 Task: Create a task  Upgrade and migrate company contract review to a cloud-based solution , assign it to team member softage.1@softage.net in the project ControlBridge and update the status of the task to  On Track  , set the priority of the task to High
Action: Mouse moved to (63, 544)
Screenshot: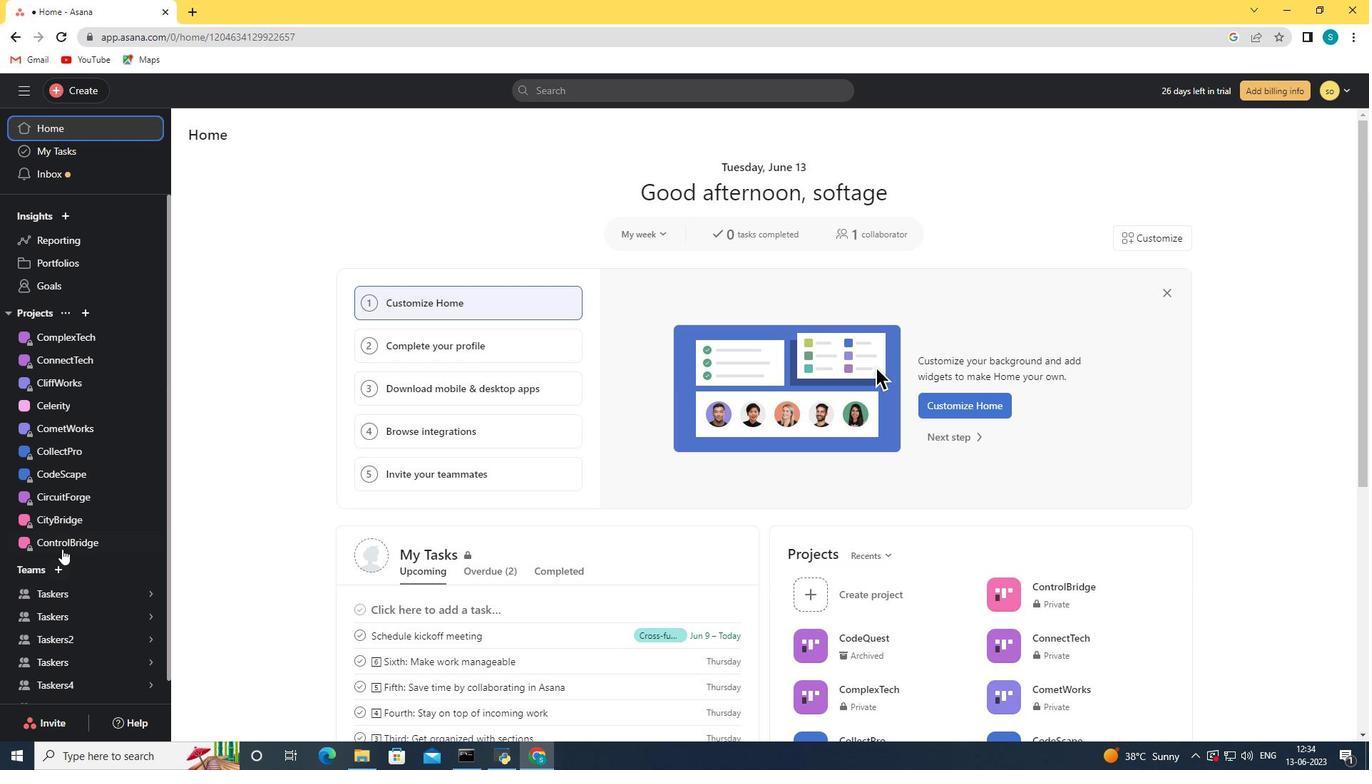 
Action: Mouse pressed left at (63, 544)
Screenshot: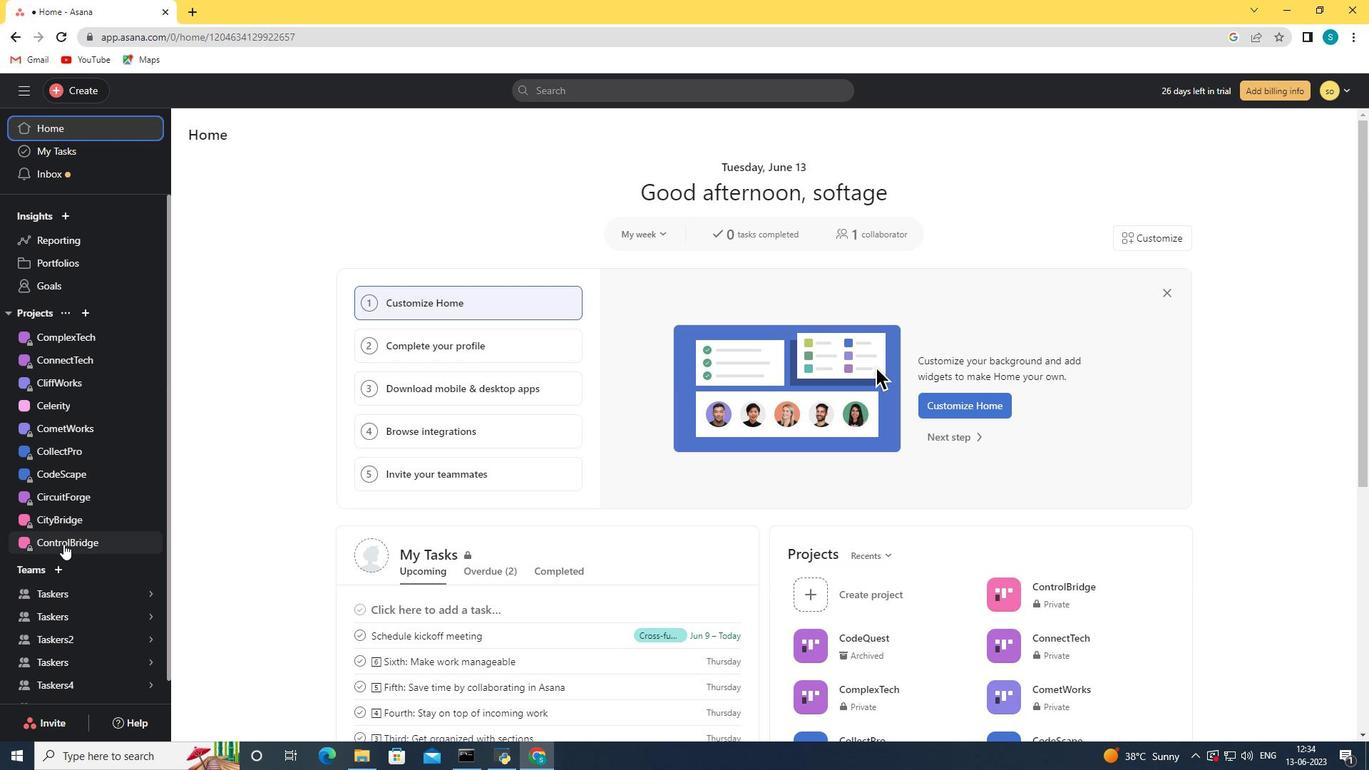 
Action: Mouse moved to (73, 91)
Screenshot: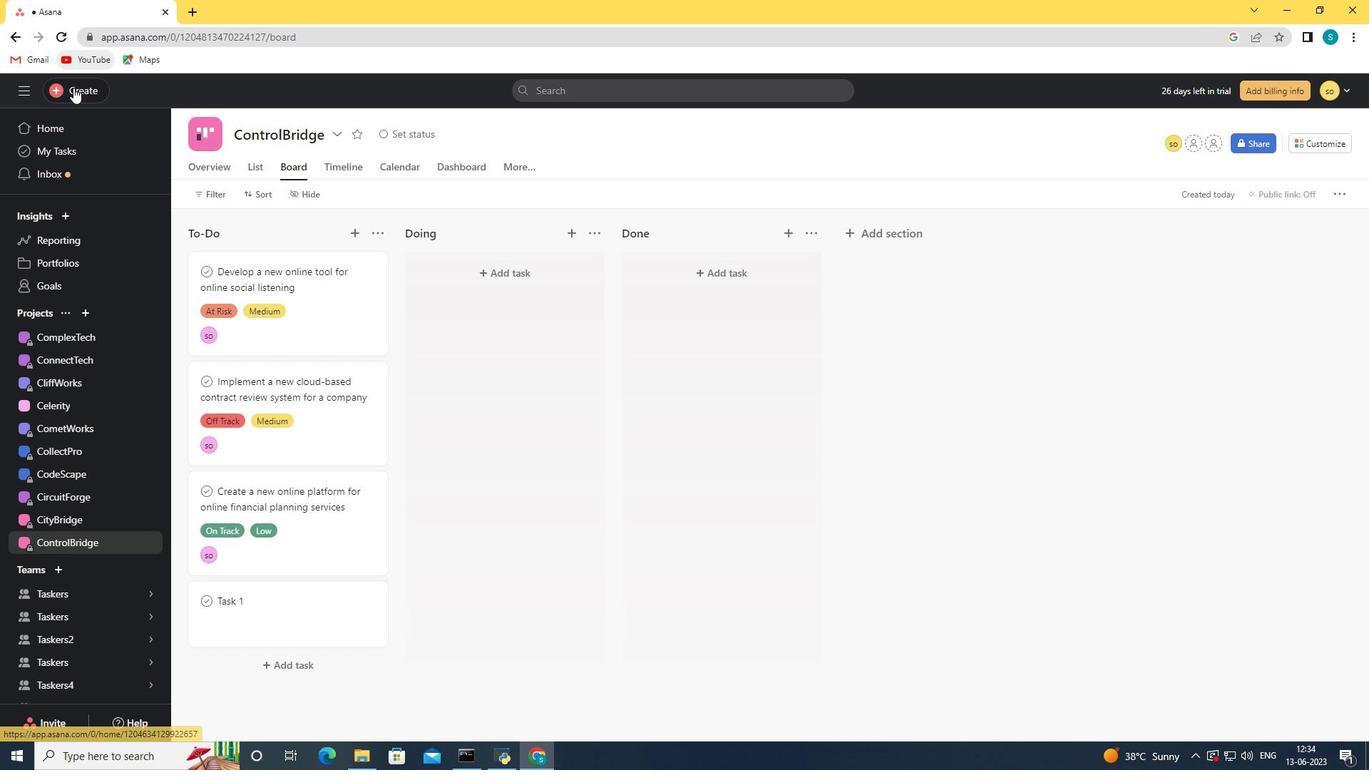 
Action: Mouse pressed left at (73, 91)
Screenshot: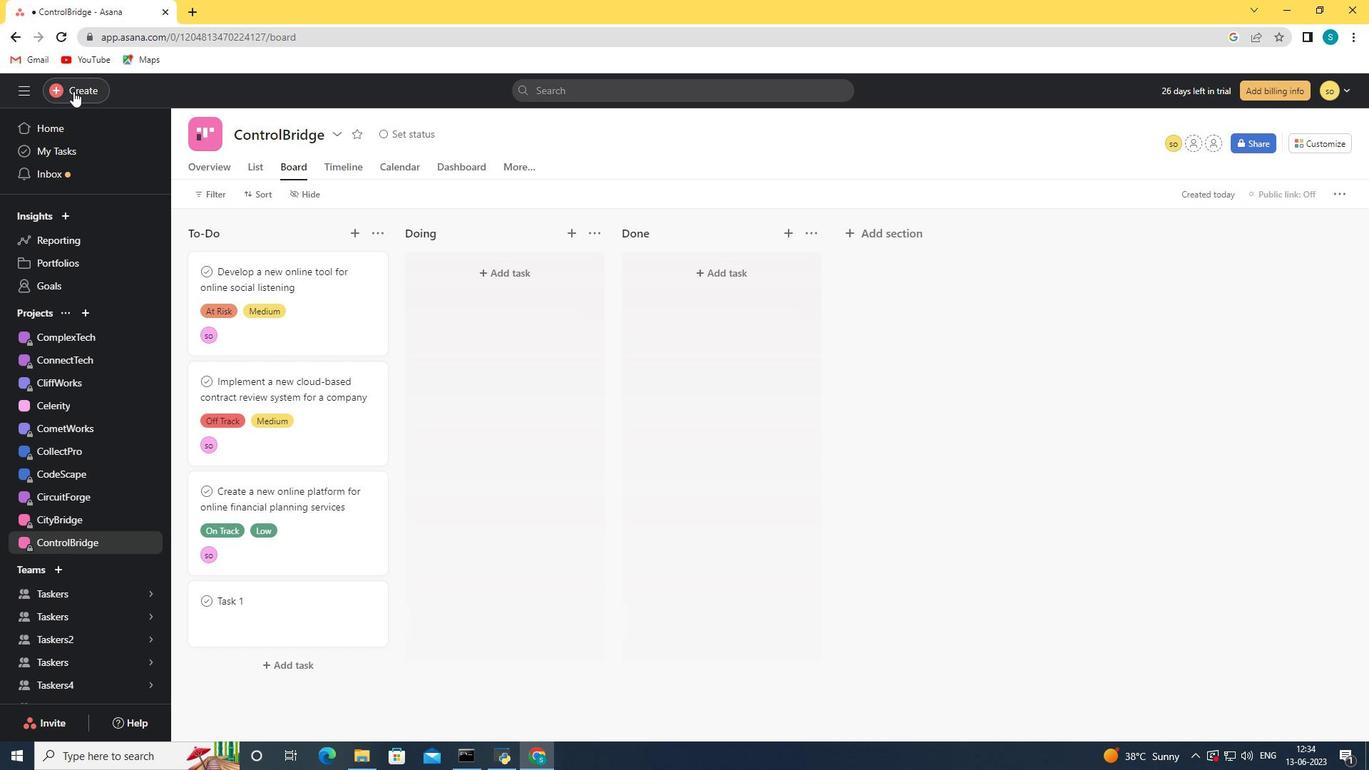 
Action: Mouse moved to (147, 96)
Screenshot: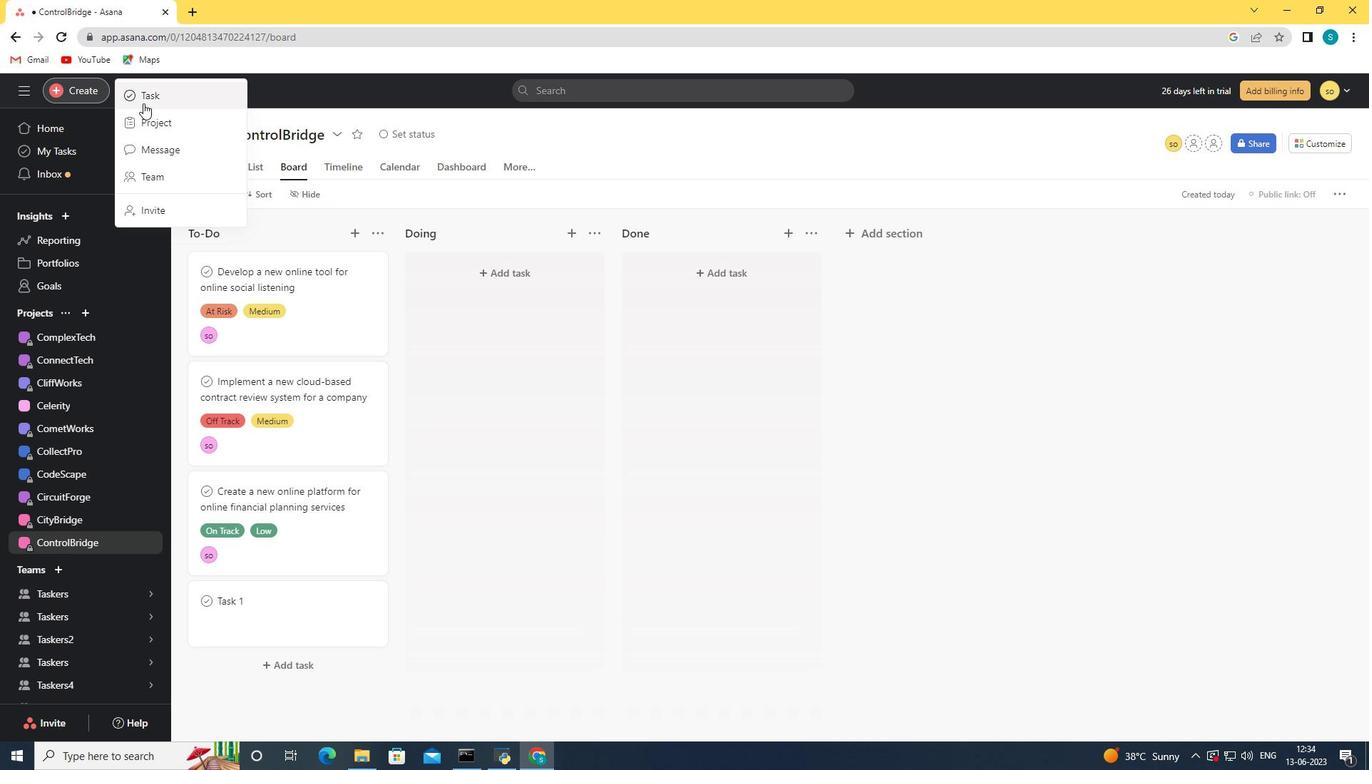 
Action: Mouse pressed left at (147, 96)
Screenshot: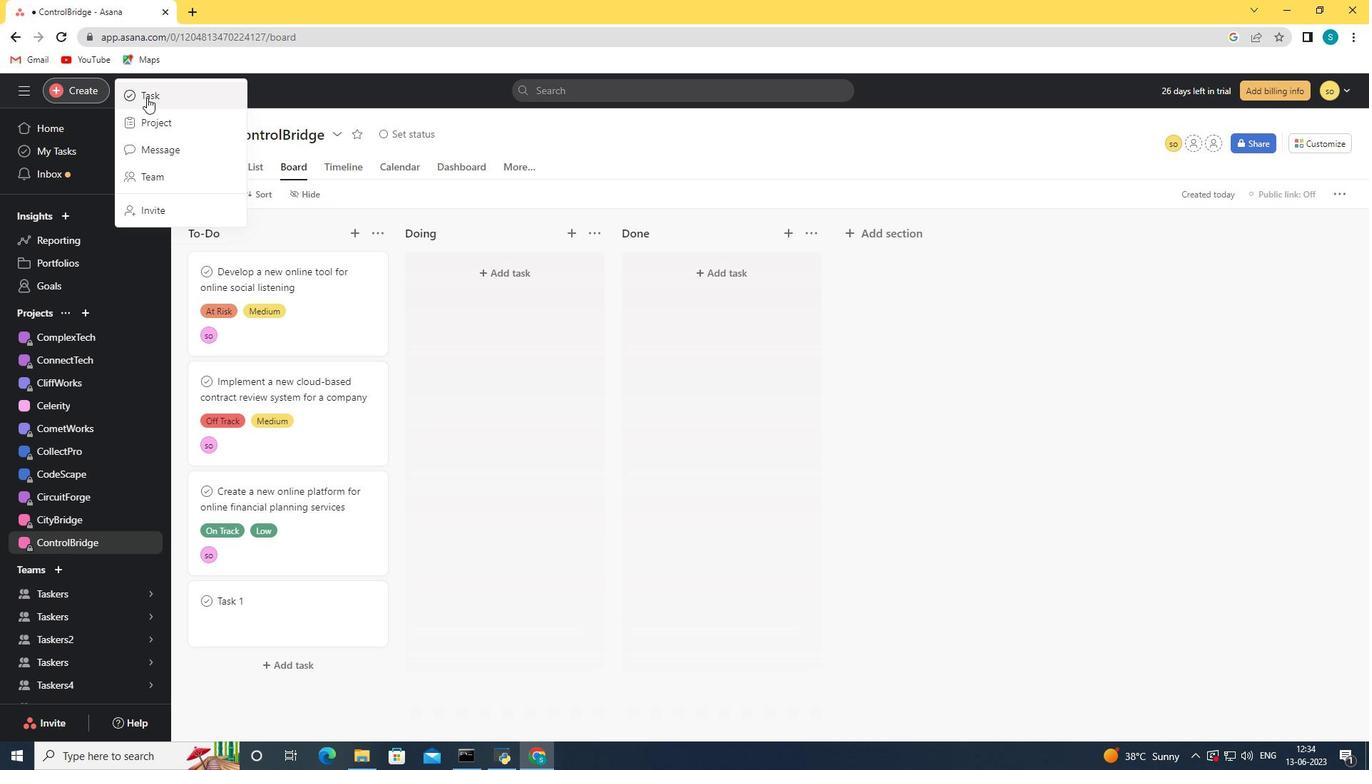 
Action: Mouse moved to (1023, 441)
Screenshot: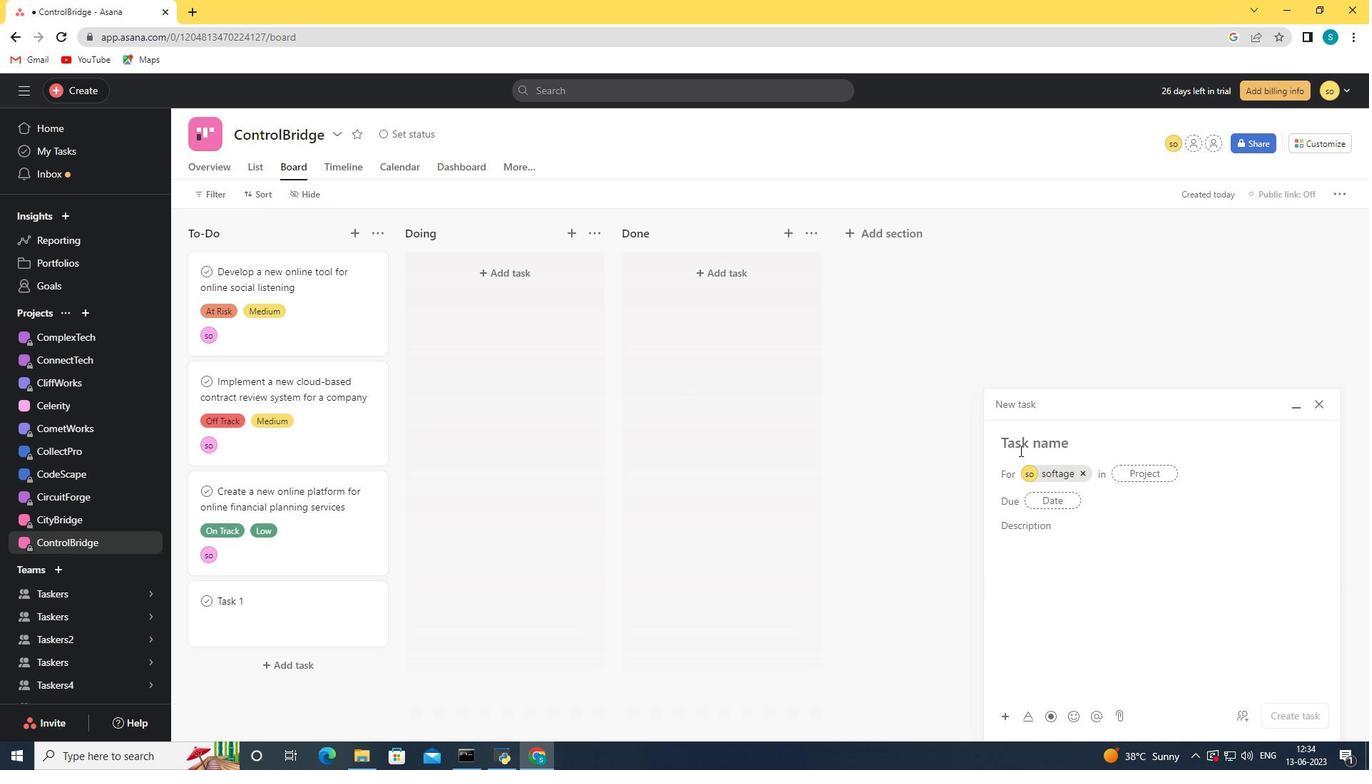 
Action: Mouse pressed left at (1023, 441)
Screenshot: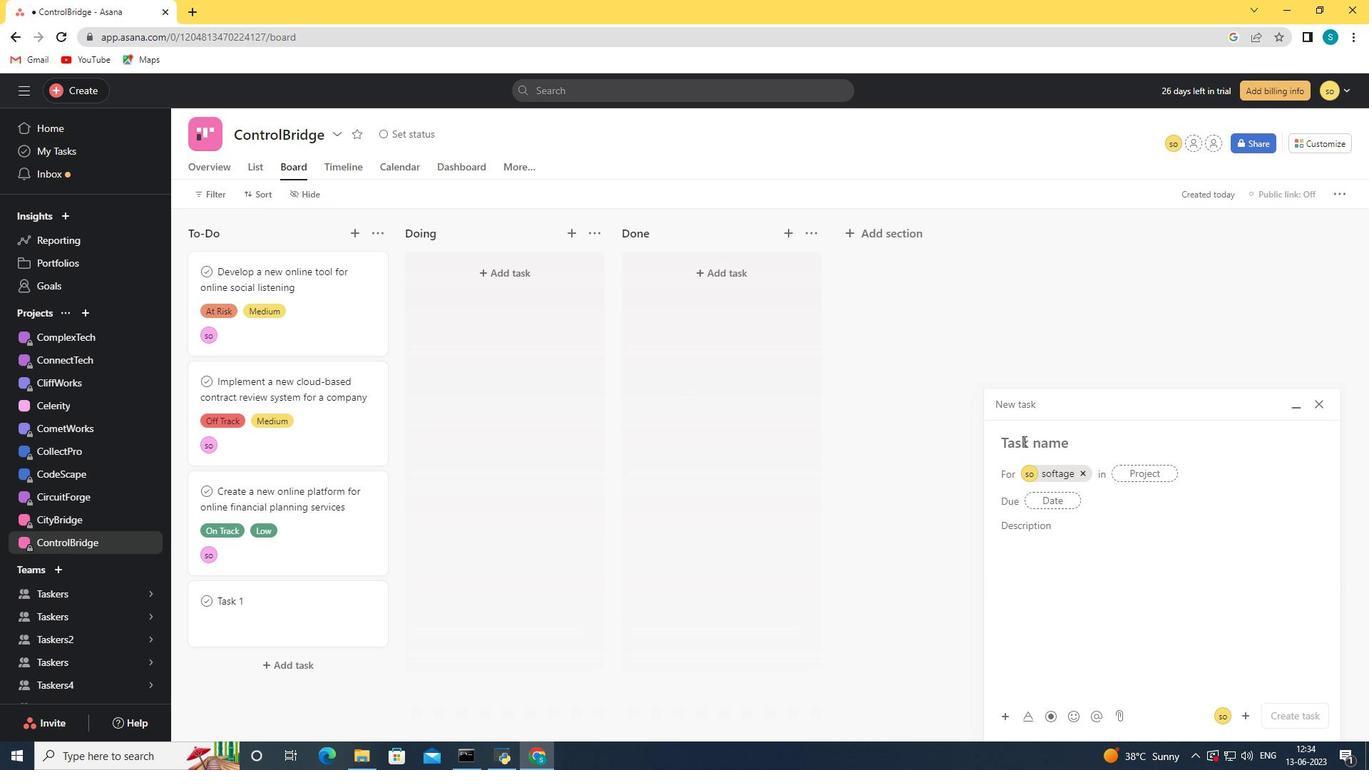 
Action: Key pressed <Key.shift><Key.shift><Key.shift><Key.shift><Key.shift><Key.shift><Key.shift><Key.shift>Upgrade<Key.space>and<Key.space>migrate<Key.space>company<Key.space>contract<Key.space>review<Key.space>to<Key.space>a<Key.space>cloud<Key.space><Key.backspace>-based<Key.space>solution
Screenshot: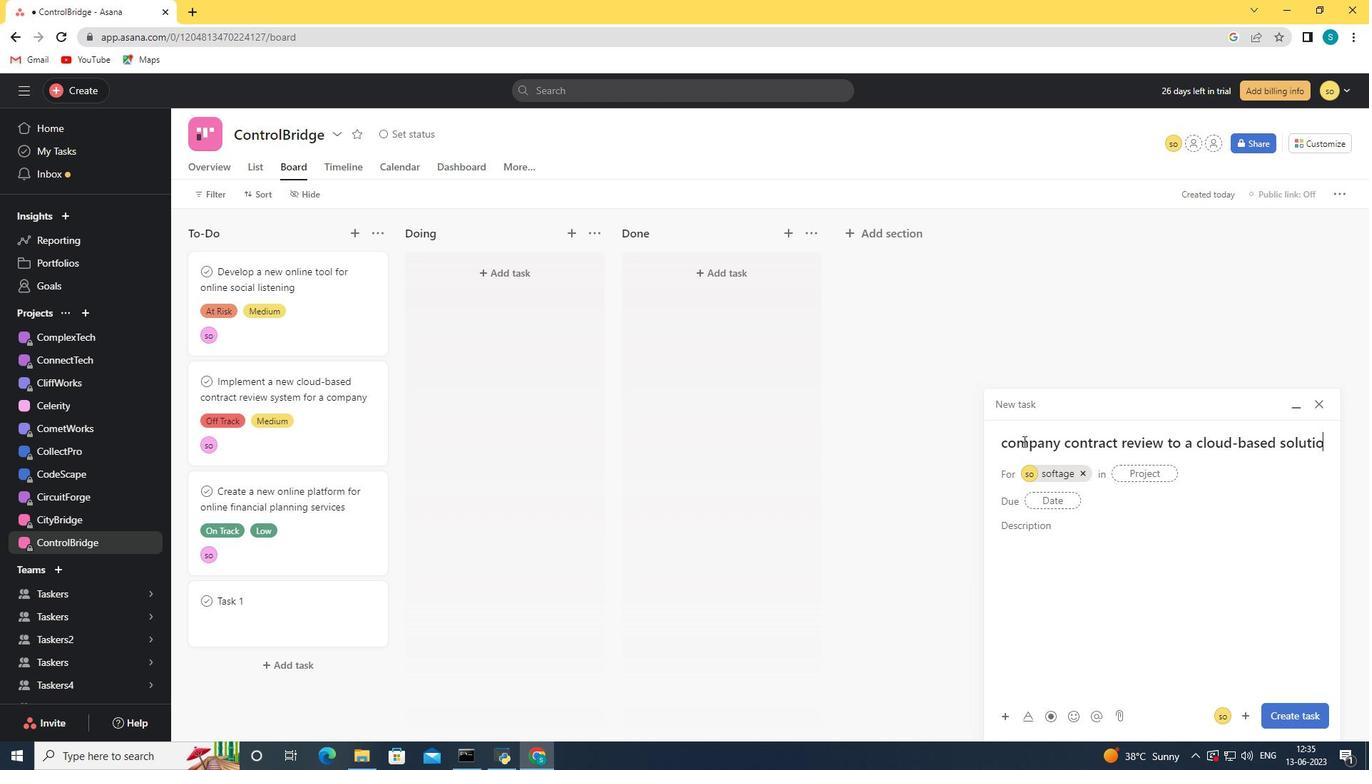 
Action: Mouse moved to (1082, 473)
Screenshot: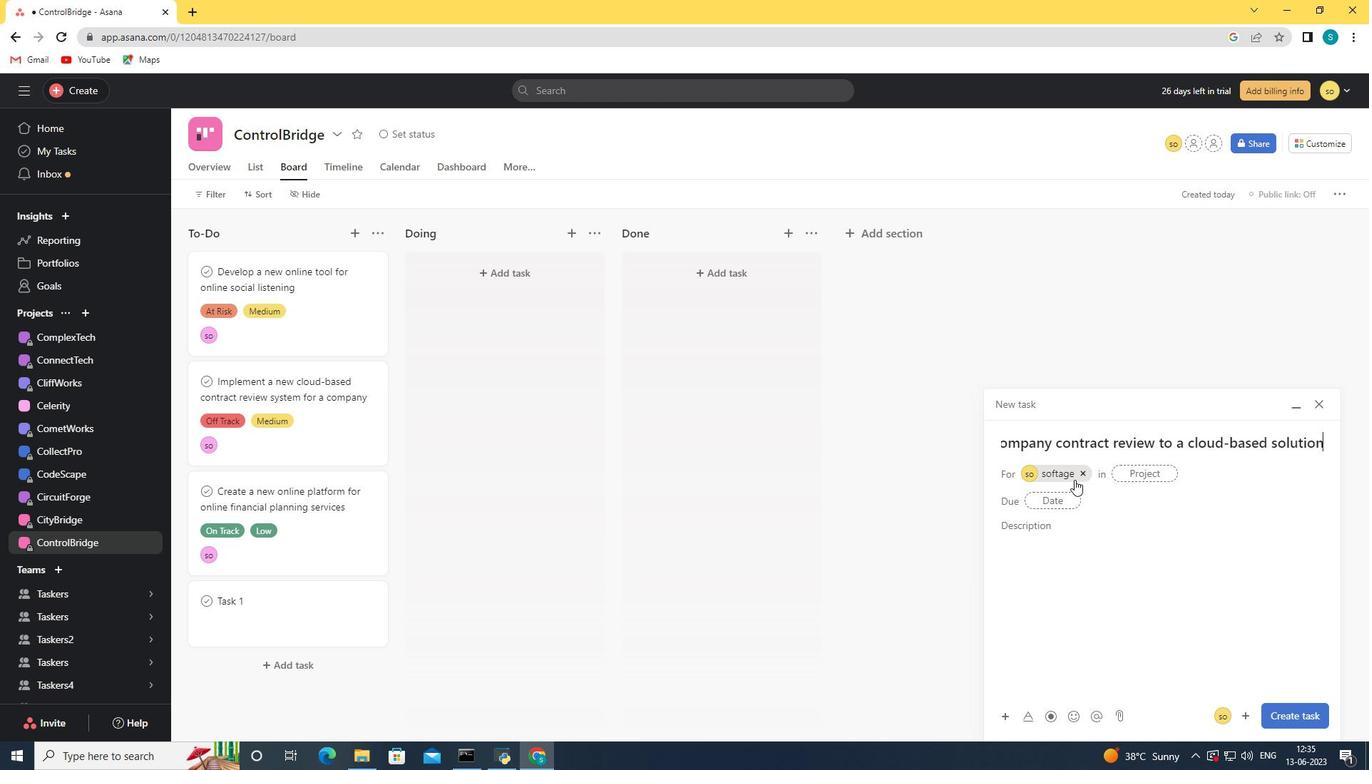 
Action: Mouse pressed left at (1082, 473)
Screenshot: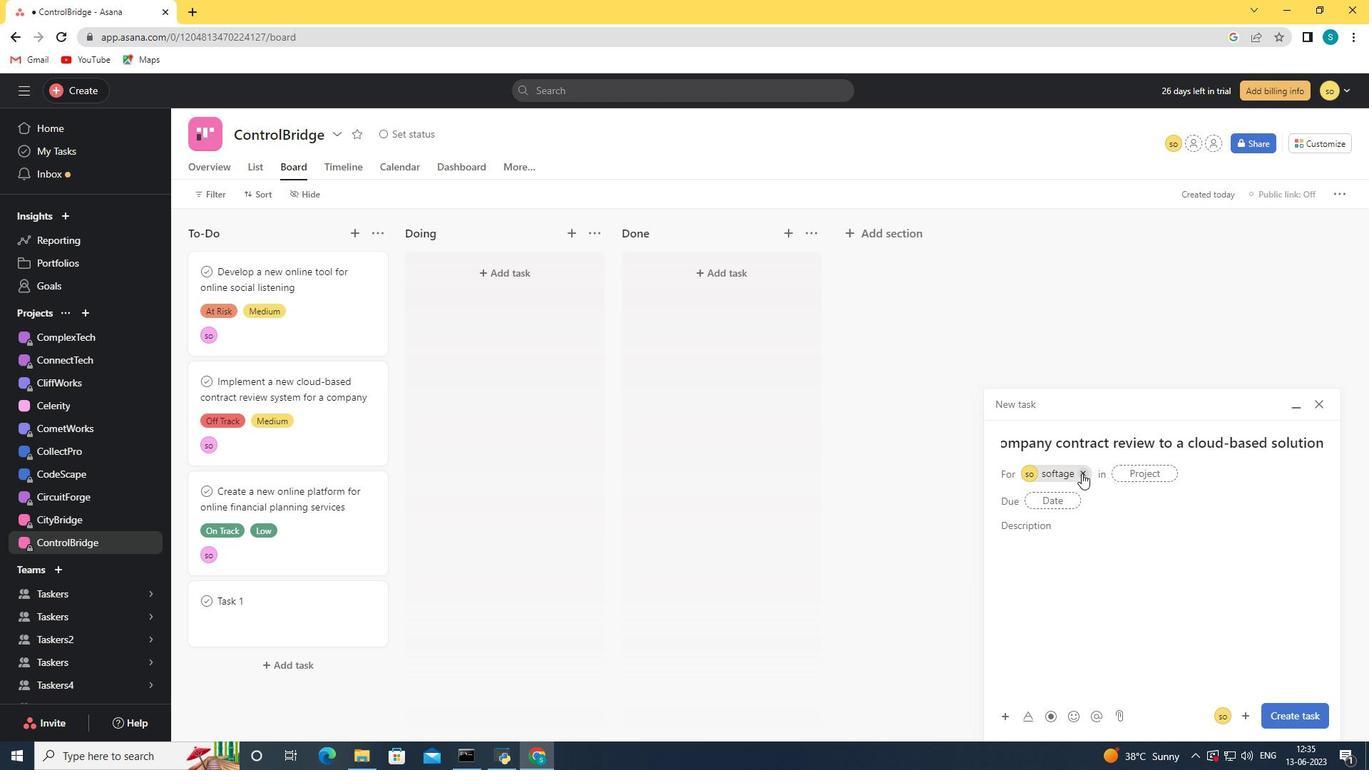 
Action: Mouse moved to (1063, 476)
Screenshot: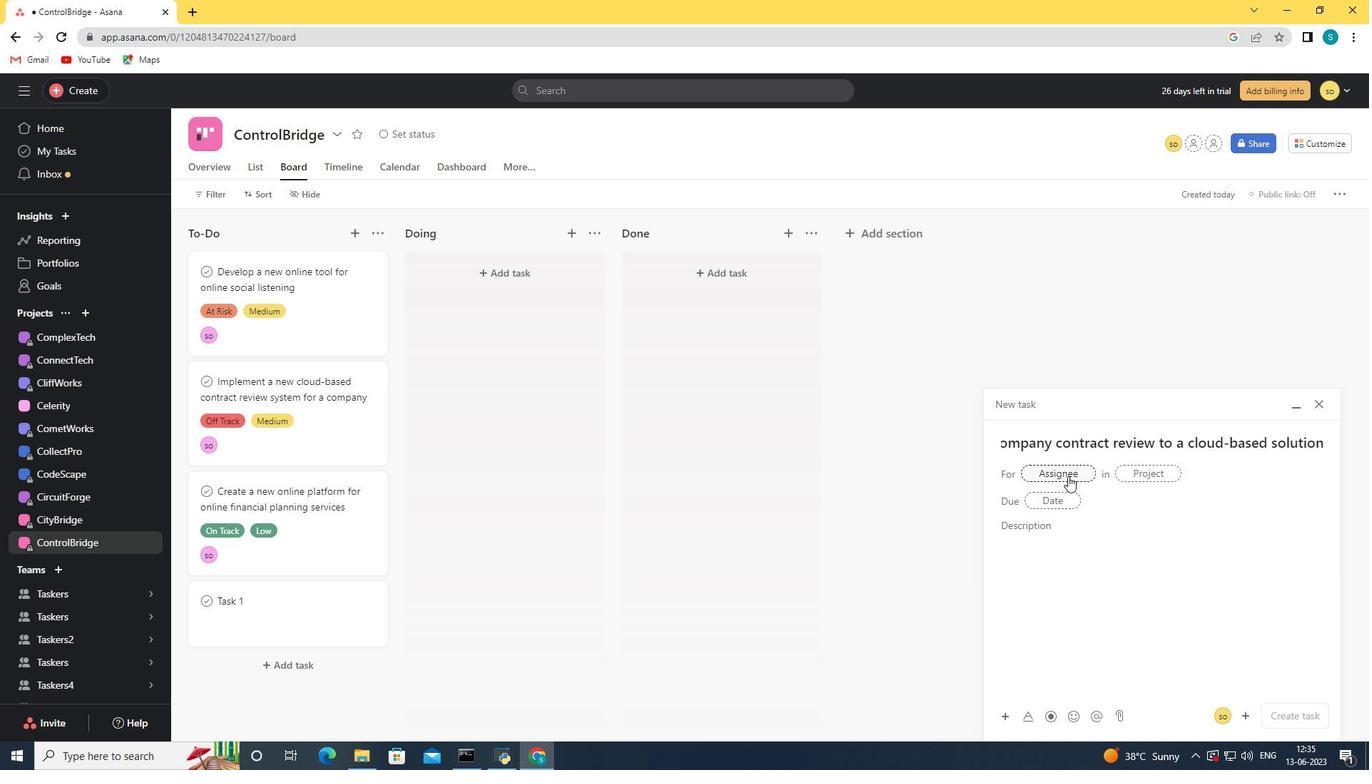 
Action: Mouse pressed left at (1063, 476)
Screenshot: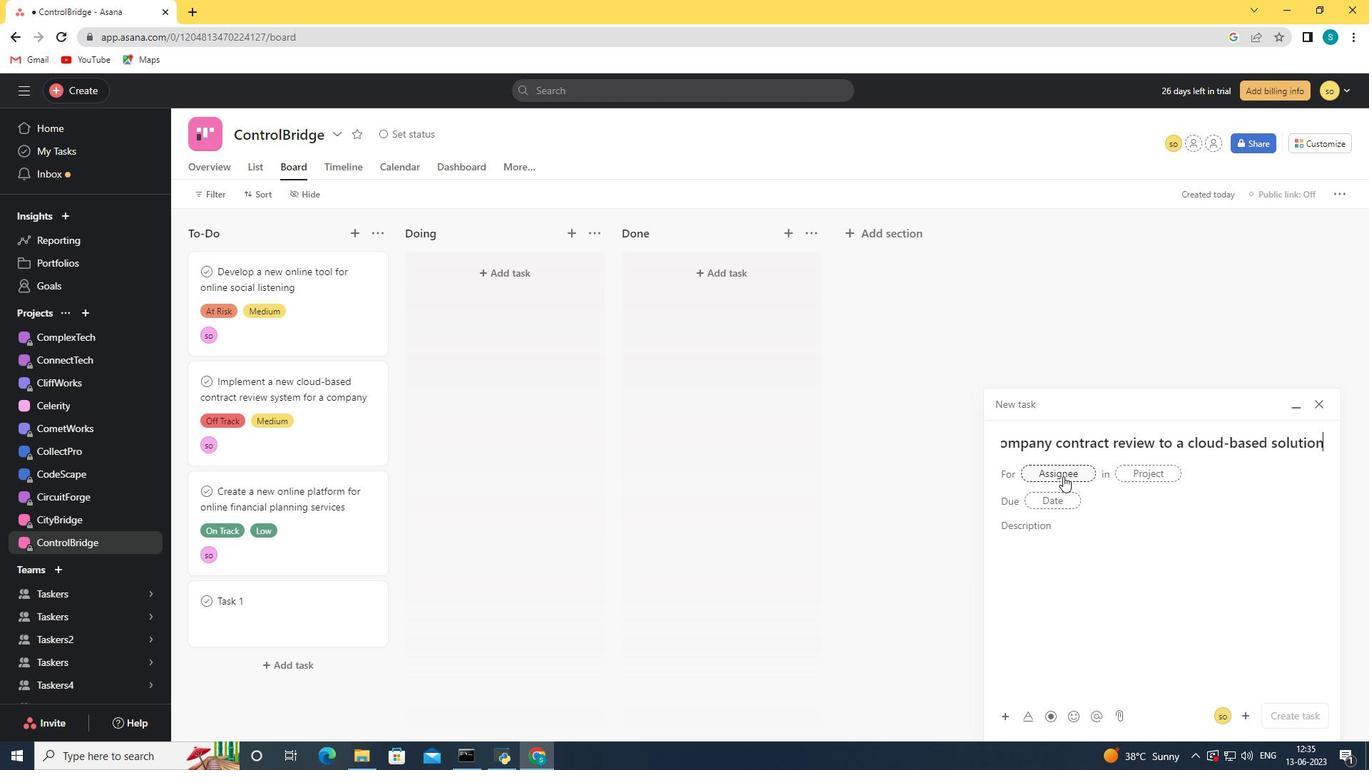 
Action: Key pressed softage.1<Key.shift>@softage.net
Screenshot: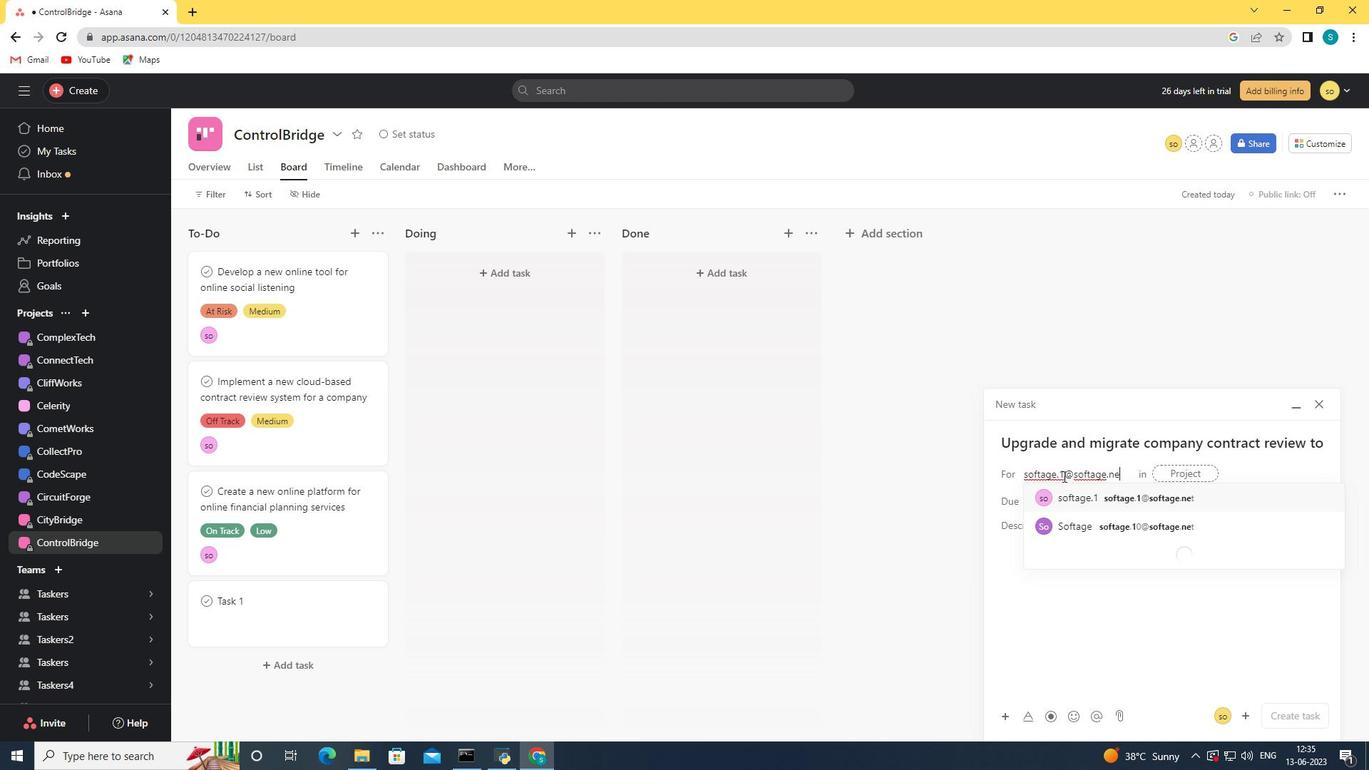 
Action: Mouse moved to (1086, 498)
Screenshot: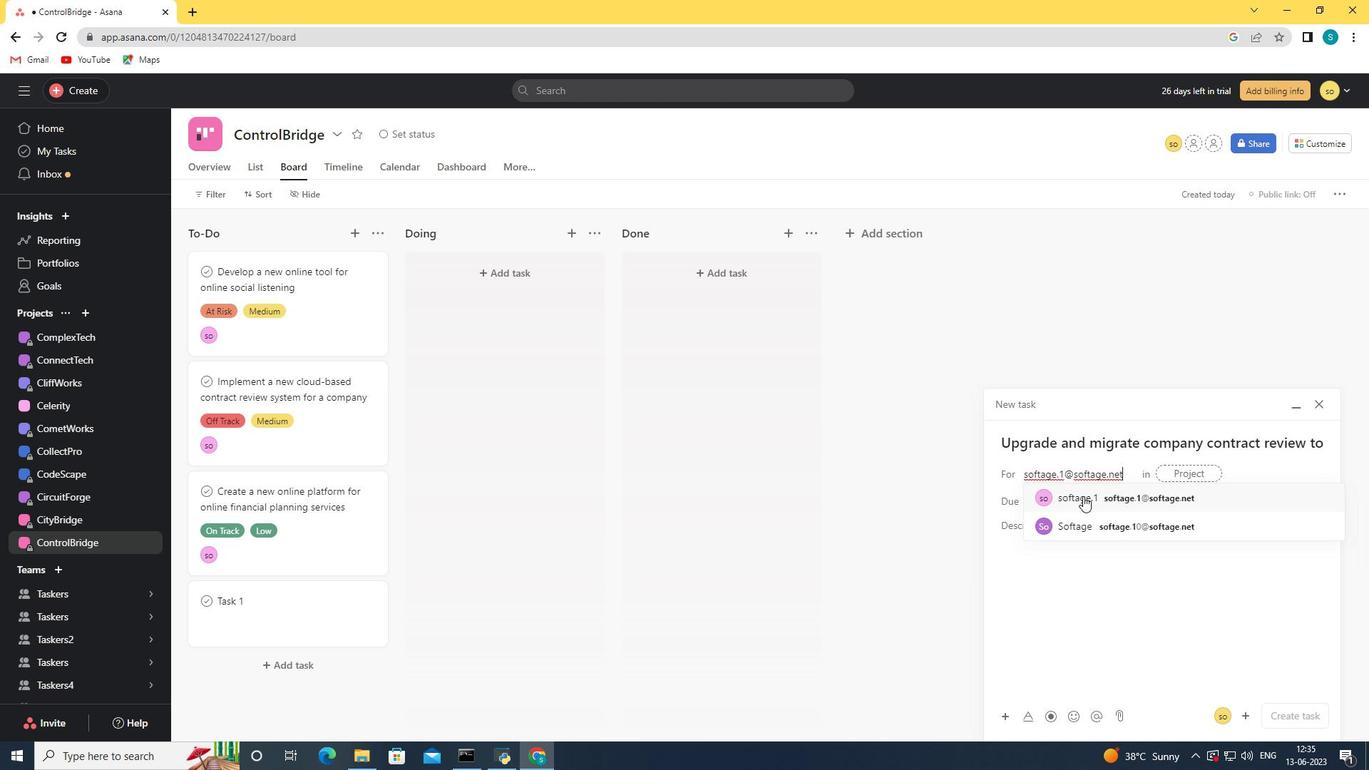 
Action: Mouse pressed left at (1086, 498)
Screenshot: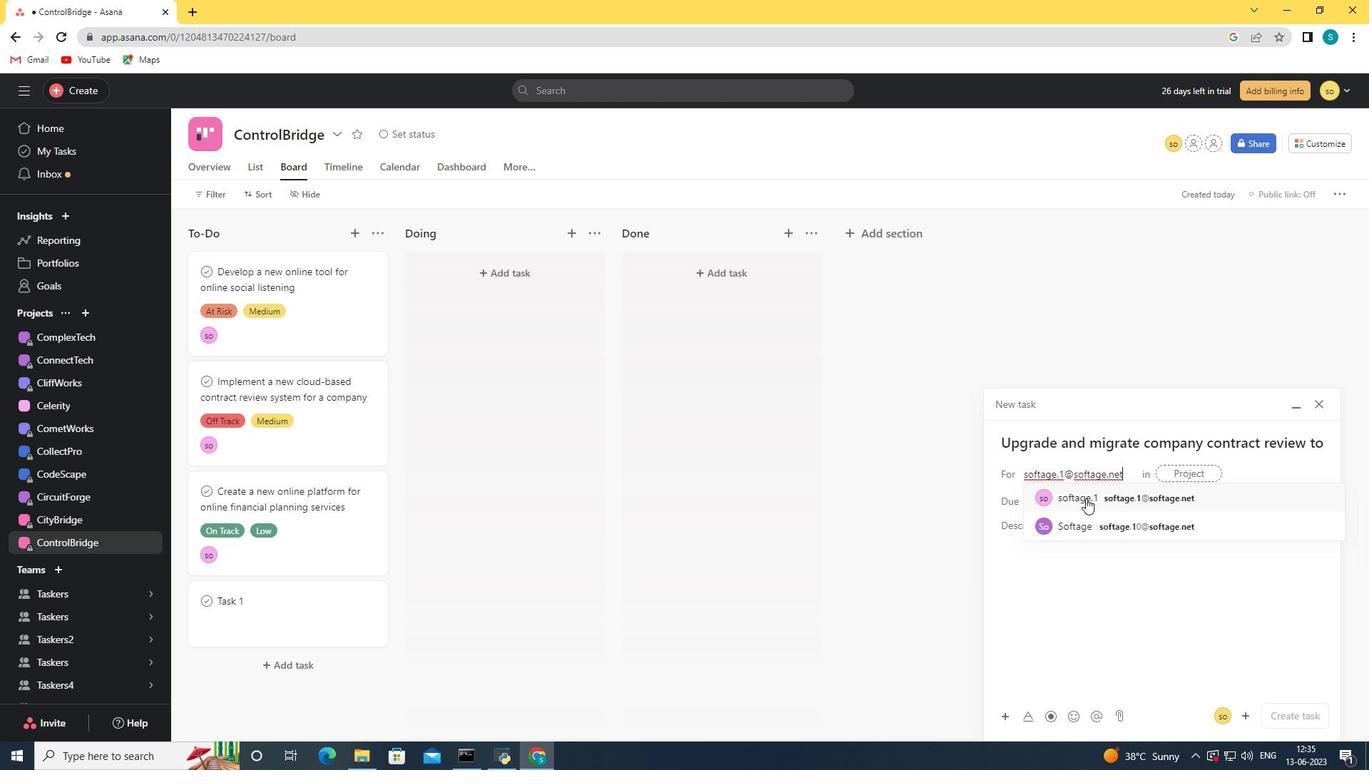 
Action: Mouse moved to (921, 505)
Screenshot: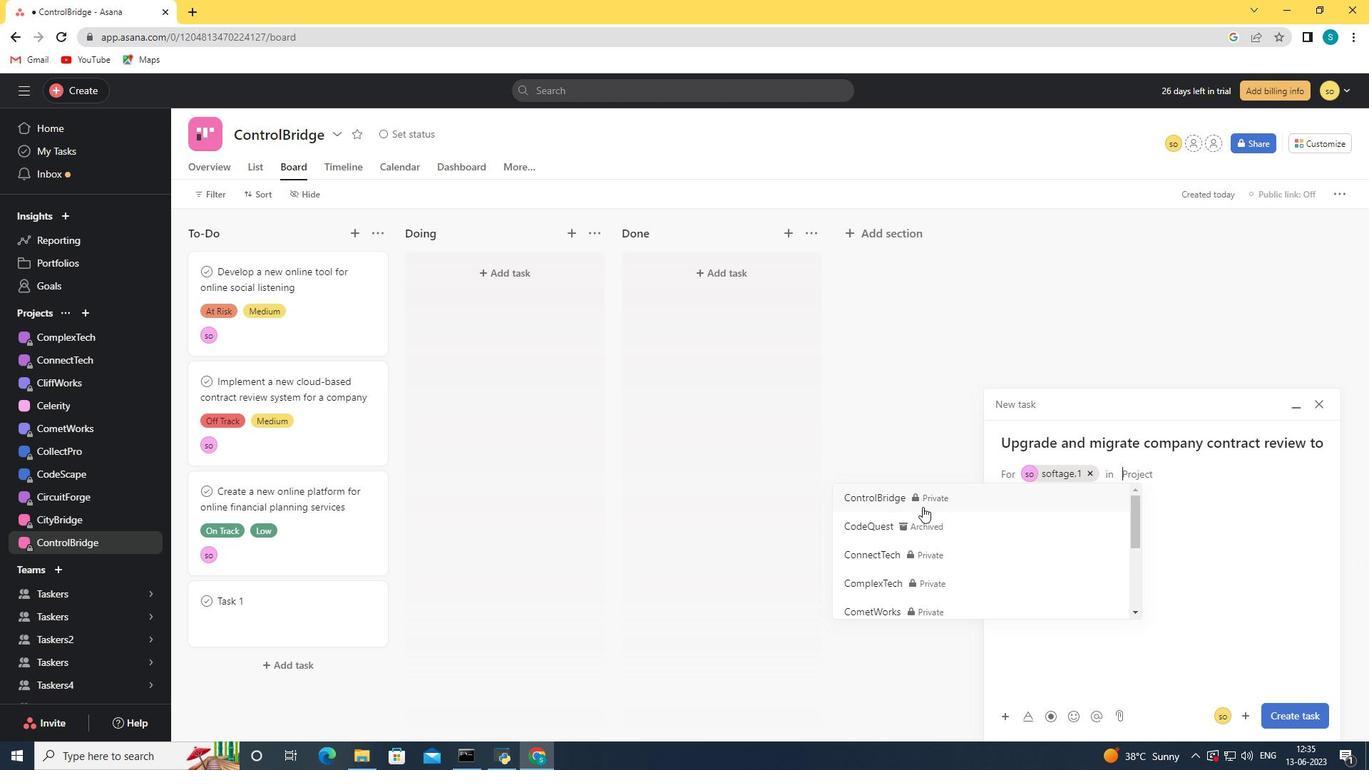 
Action: Mouse pressed left at (921, 505)
Screenshot: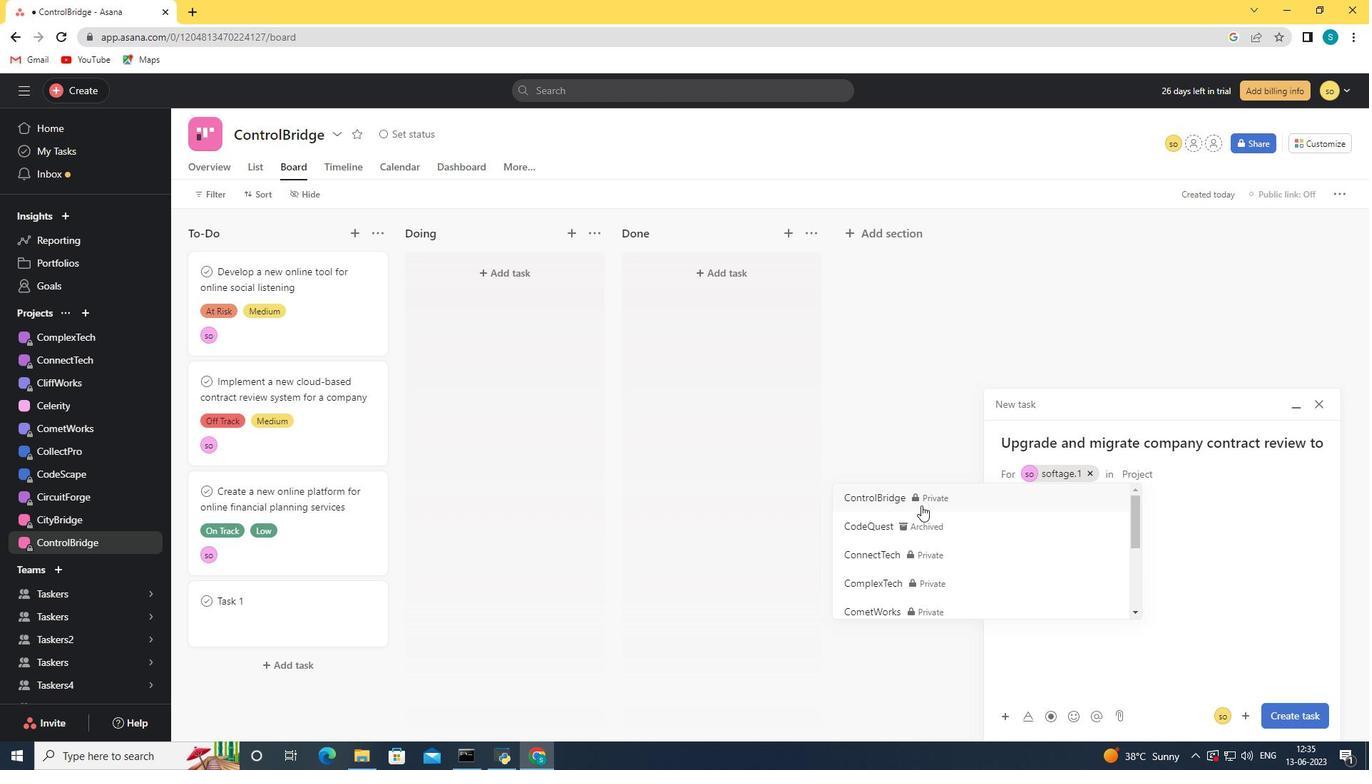 
Action: Mouse moved to (1084, 533)
Screenshot: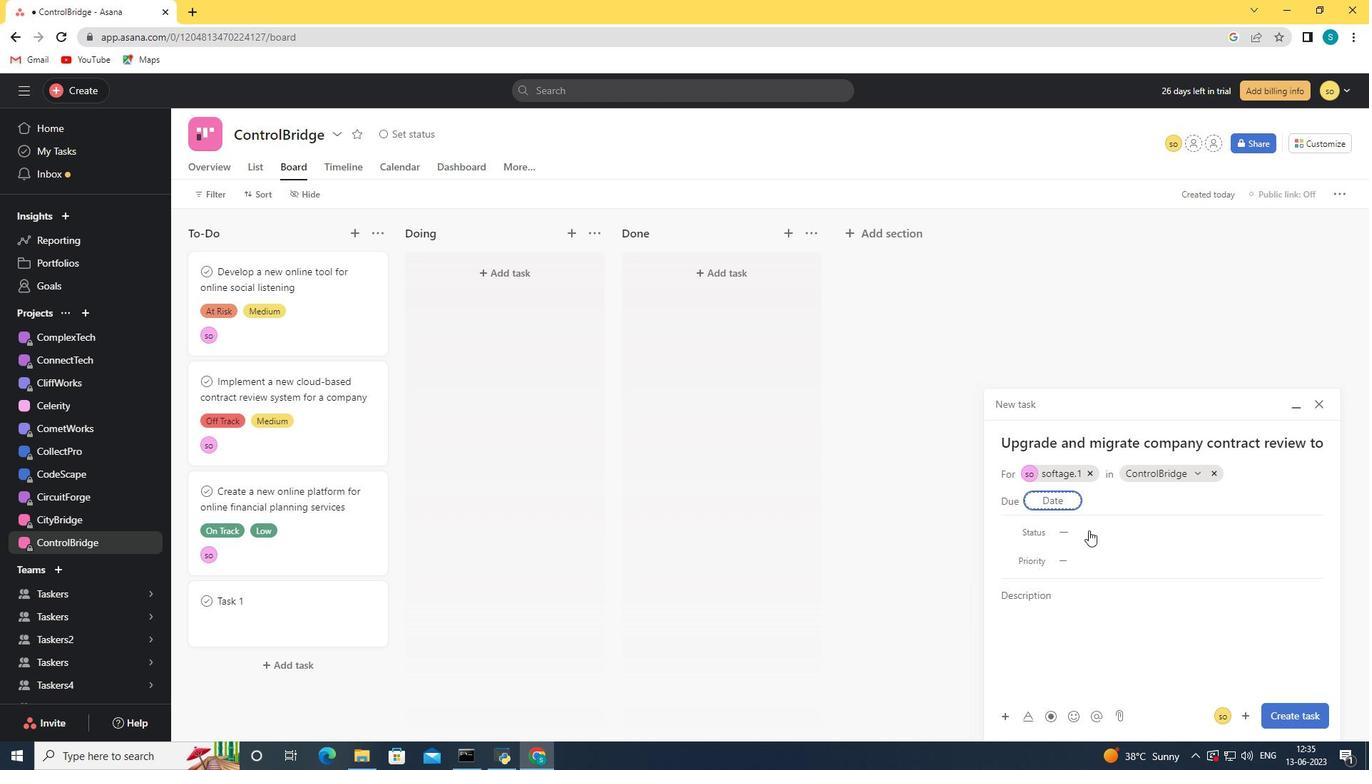 
Action: Mouse pressed left at (1084, 533)
Screenshot: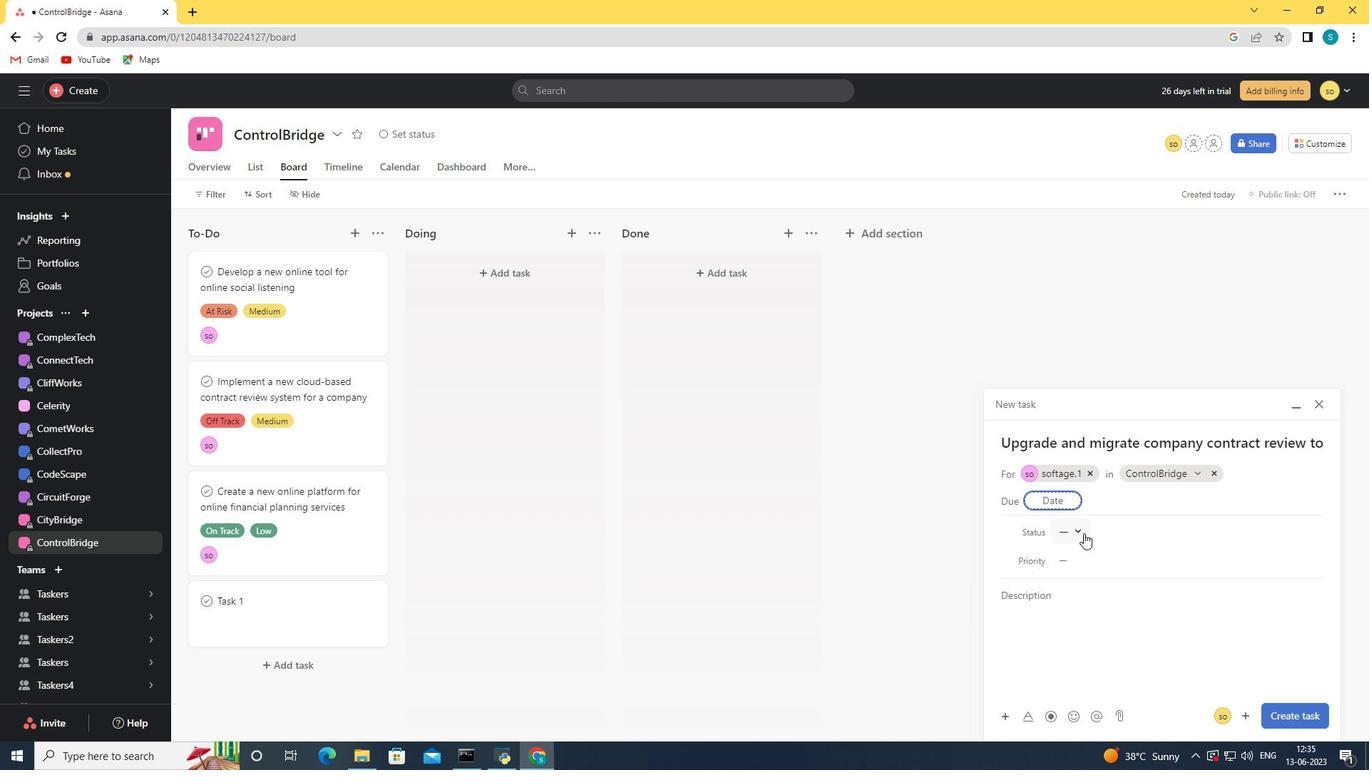
Action: Mouse moved to (1080, 581)
Screenshot: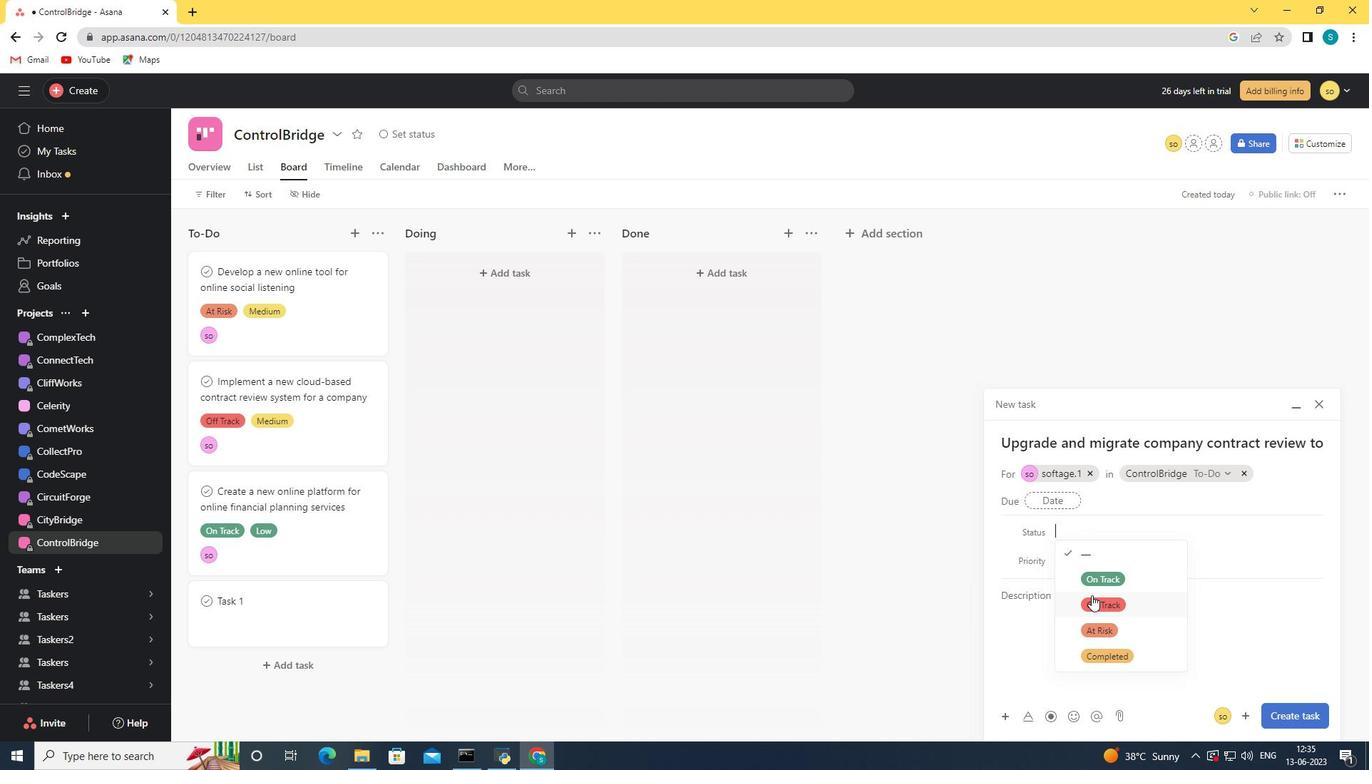 
Action: Mouse pressed left at (1080, 581)
Screenshot: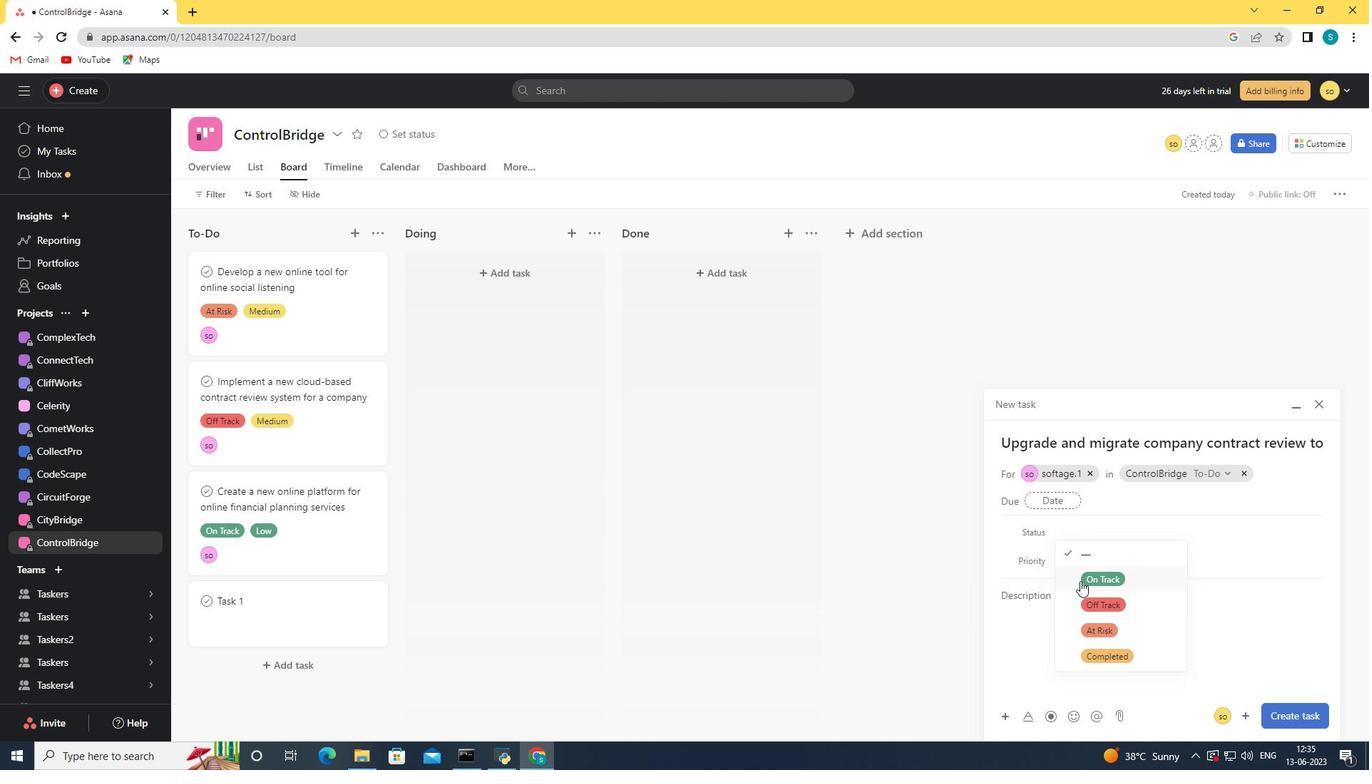 
Action: Mouse moved to (1082, 564)
Screenshot: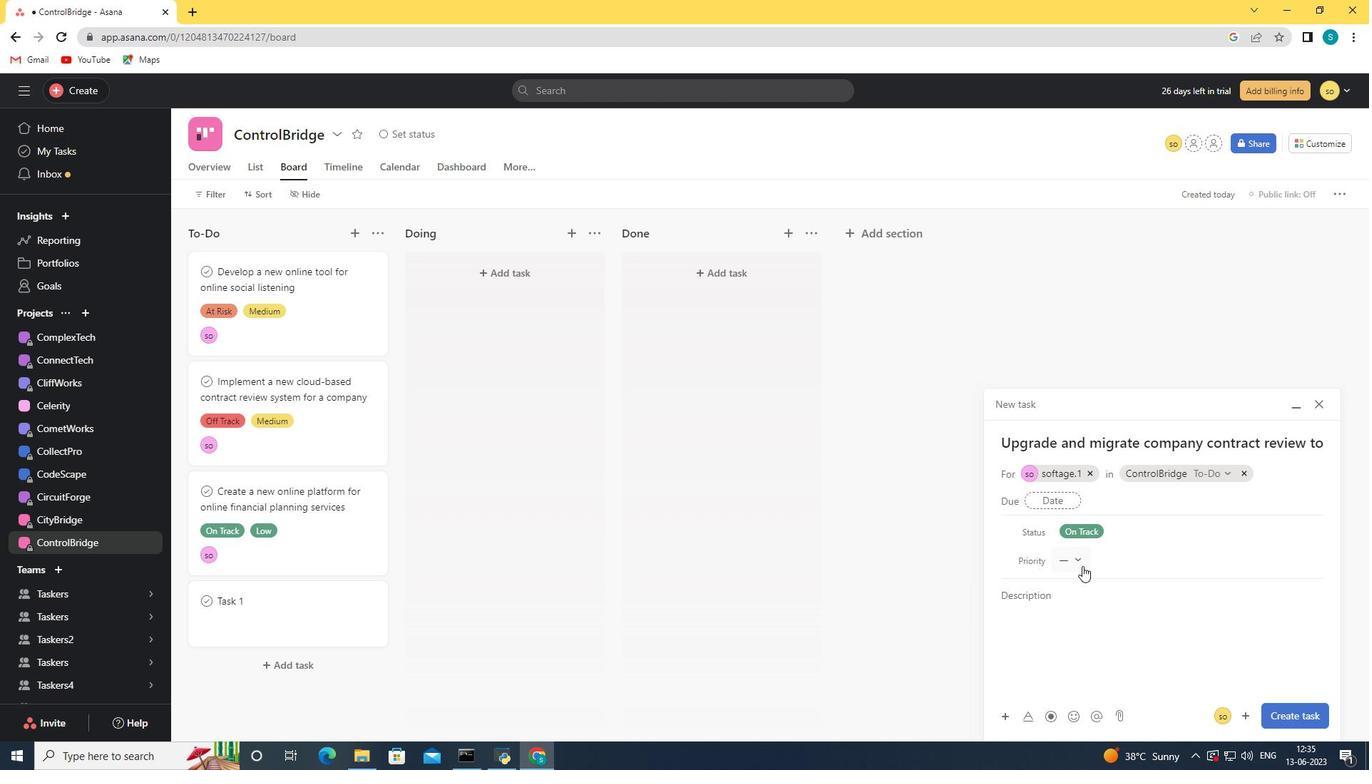 
Action: Mouse pressed left at (1082, 564)
Screenshot: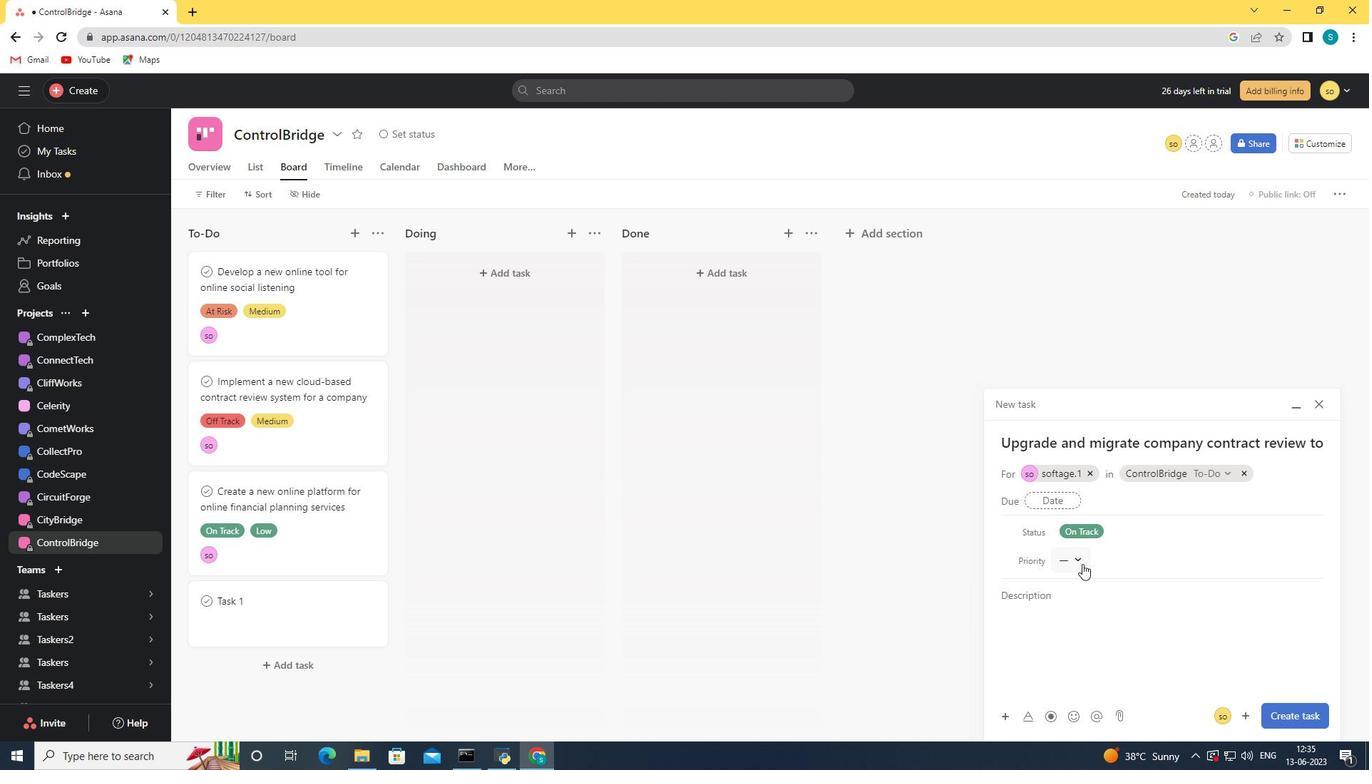 
Action: Mouse moved to (1080, 603)
Screenshot: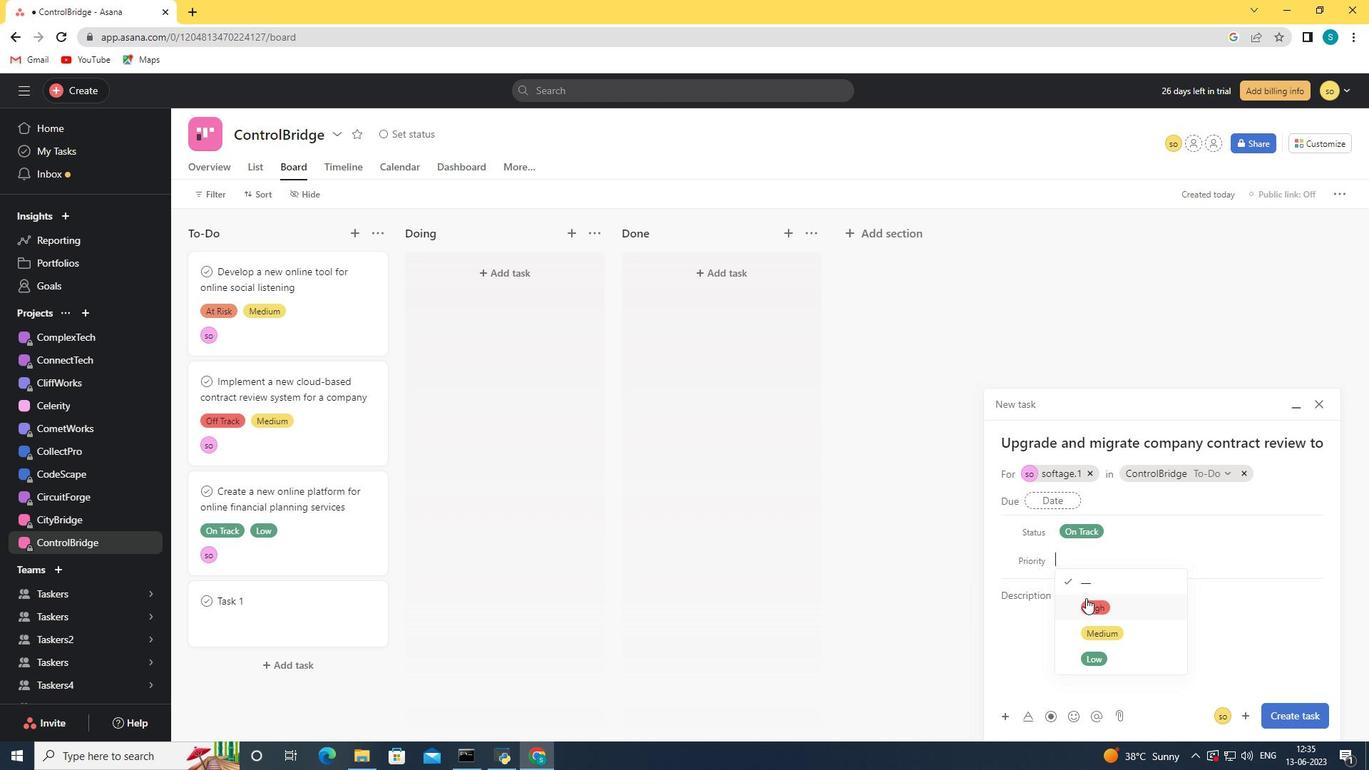 
Action: Mouse pressed left at (1080, 603)
Screenshot: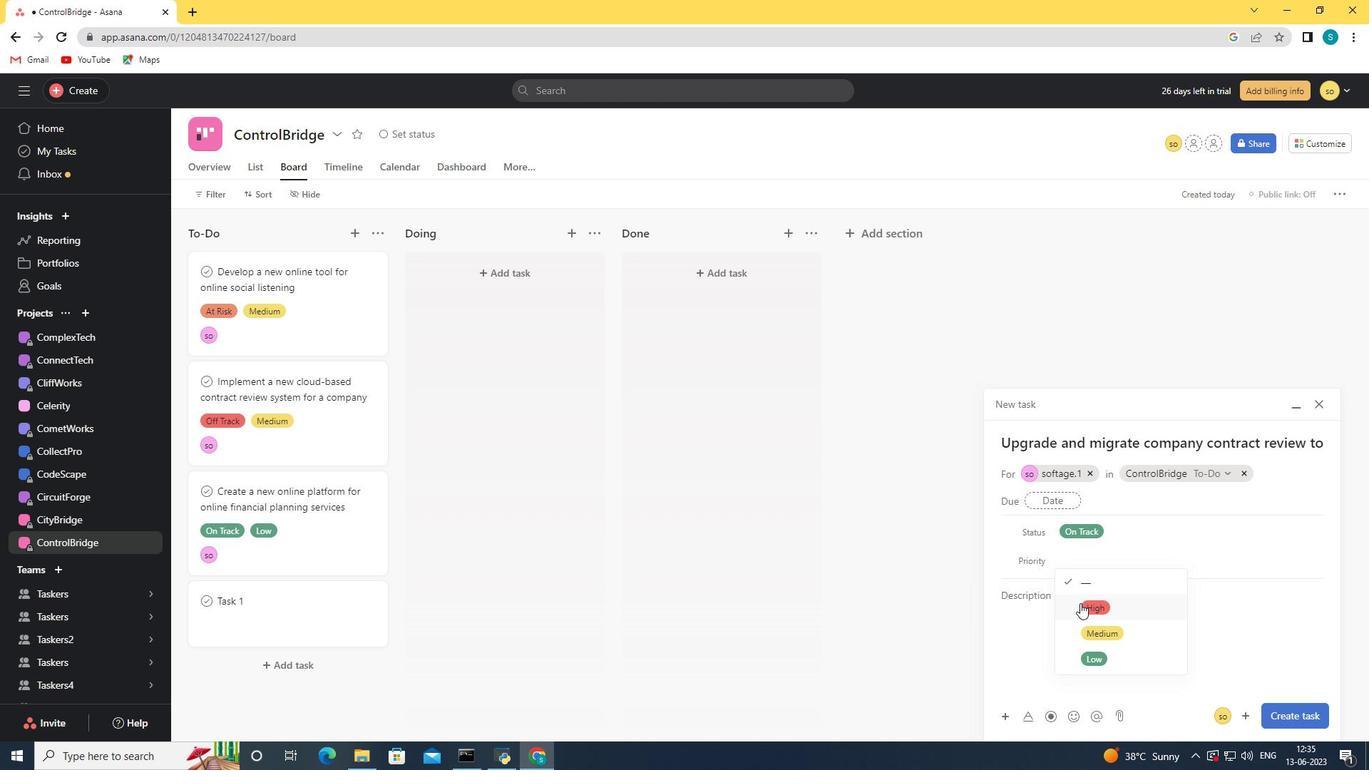 
Action: Mouse moved to (1284, 715)
Screenshot: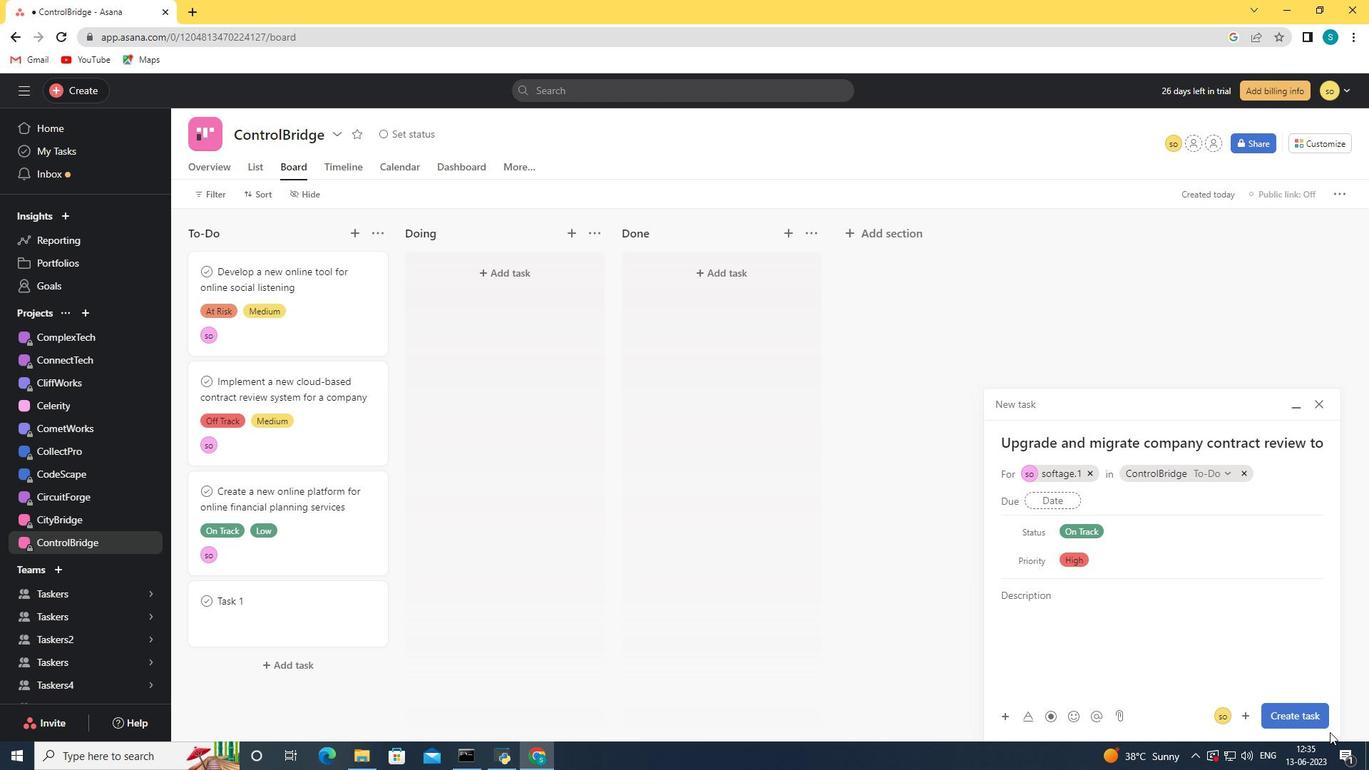 
Action: Mouse pressed left at (1284, 715)
Screenshot: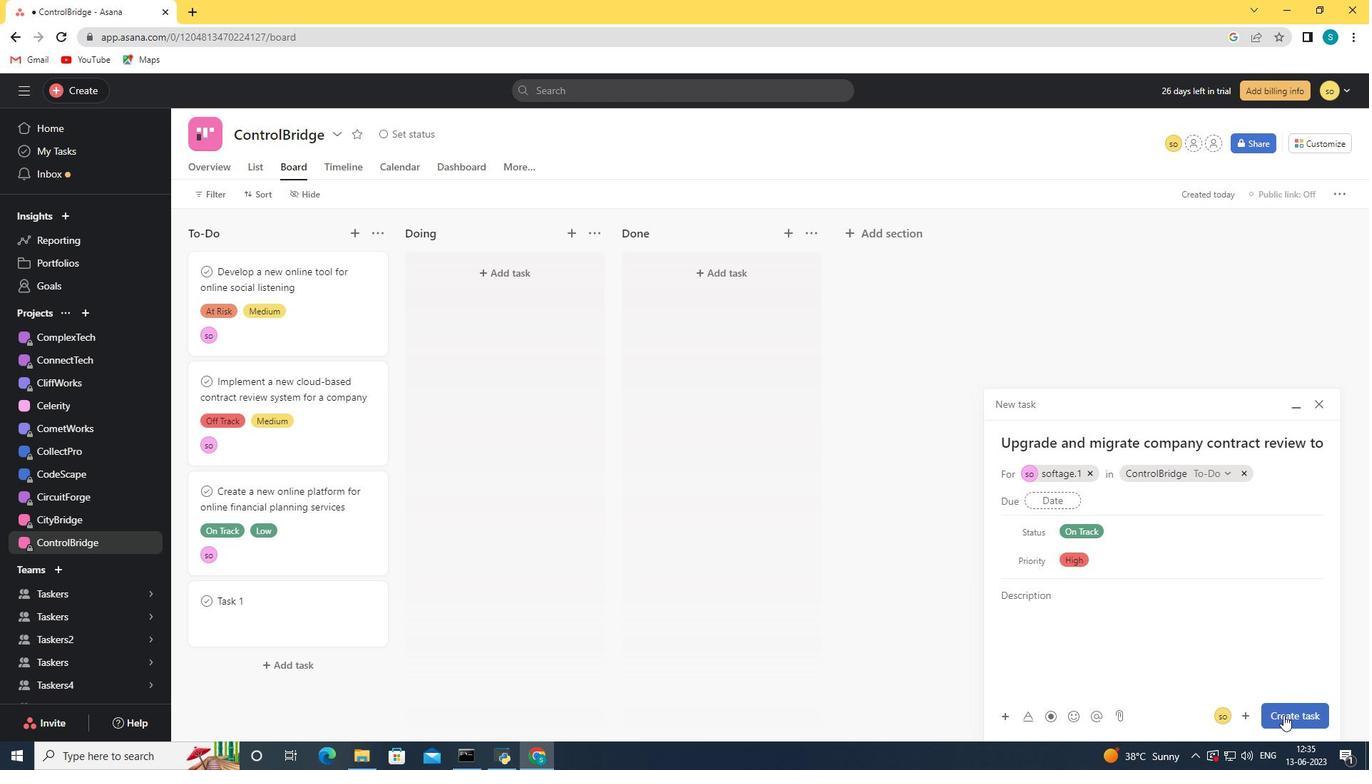 
Action: Mouse moved to (557, 511)
Screenshot: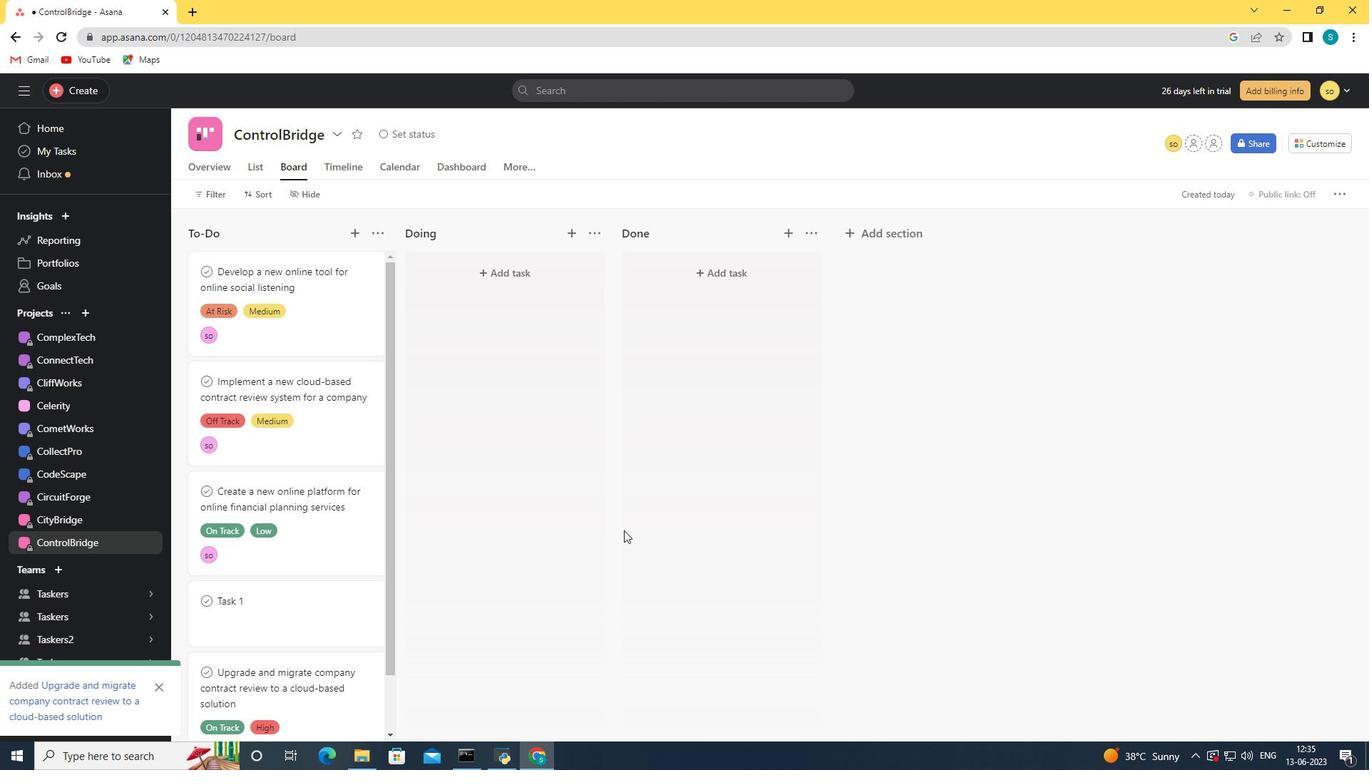 
Action: Mouse scrolled (557, 512) with delta (0, 0)
Screenshot: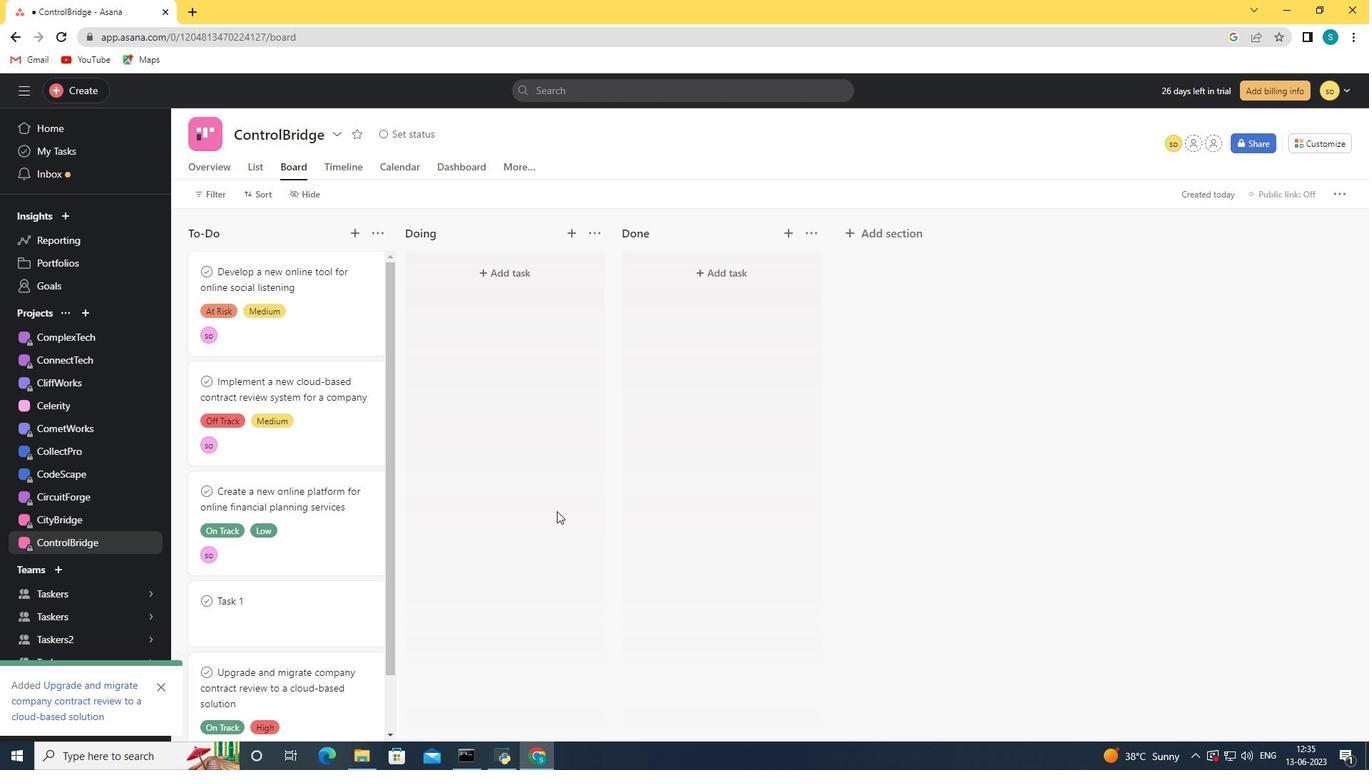 
Action: Mouse scrolled (557, 512) with delta (0, 0)
Screenshot: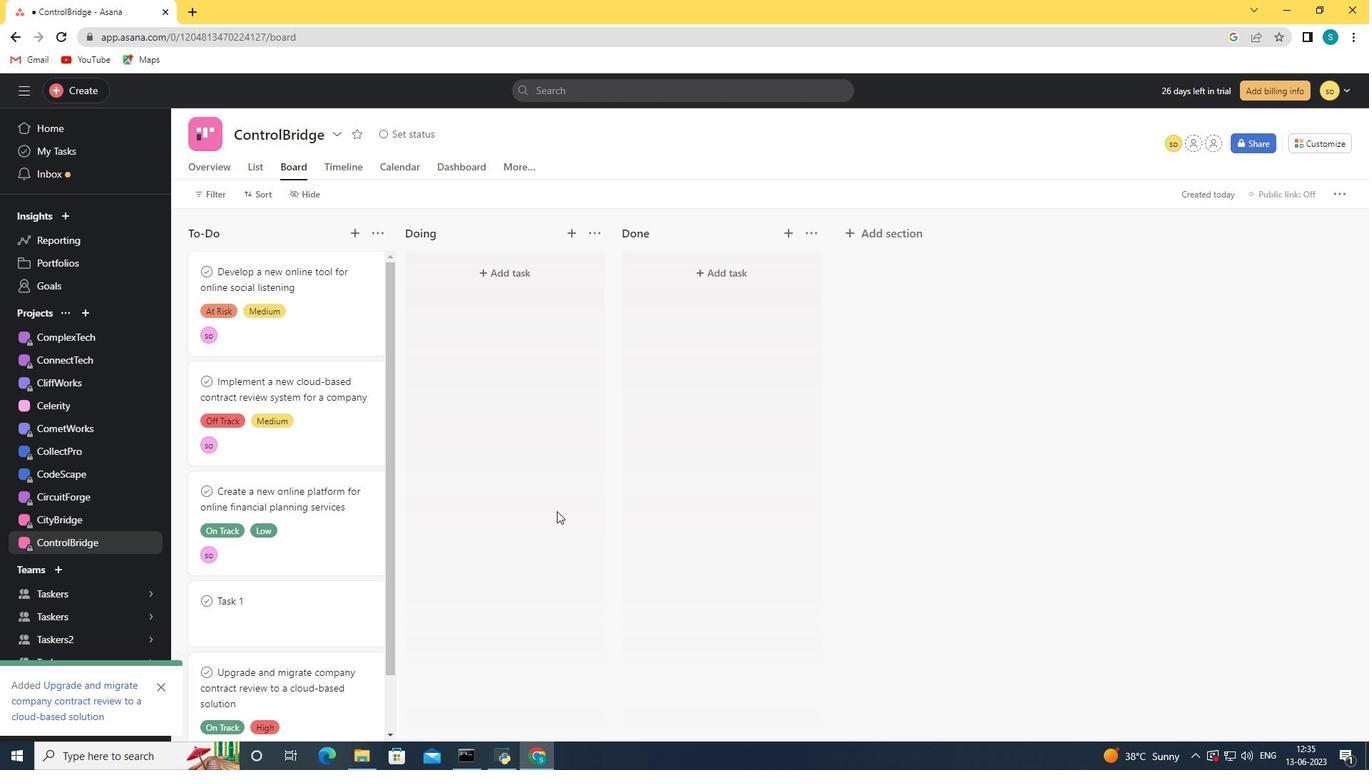 
Action: Mouse scrolled (557, 512) with delta (0, 0)
Screenshot: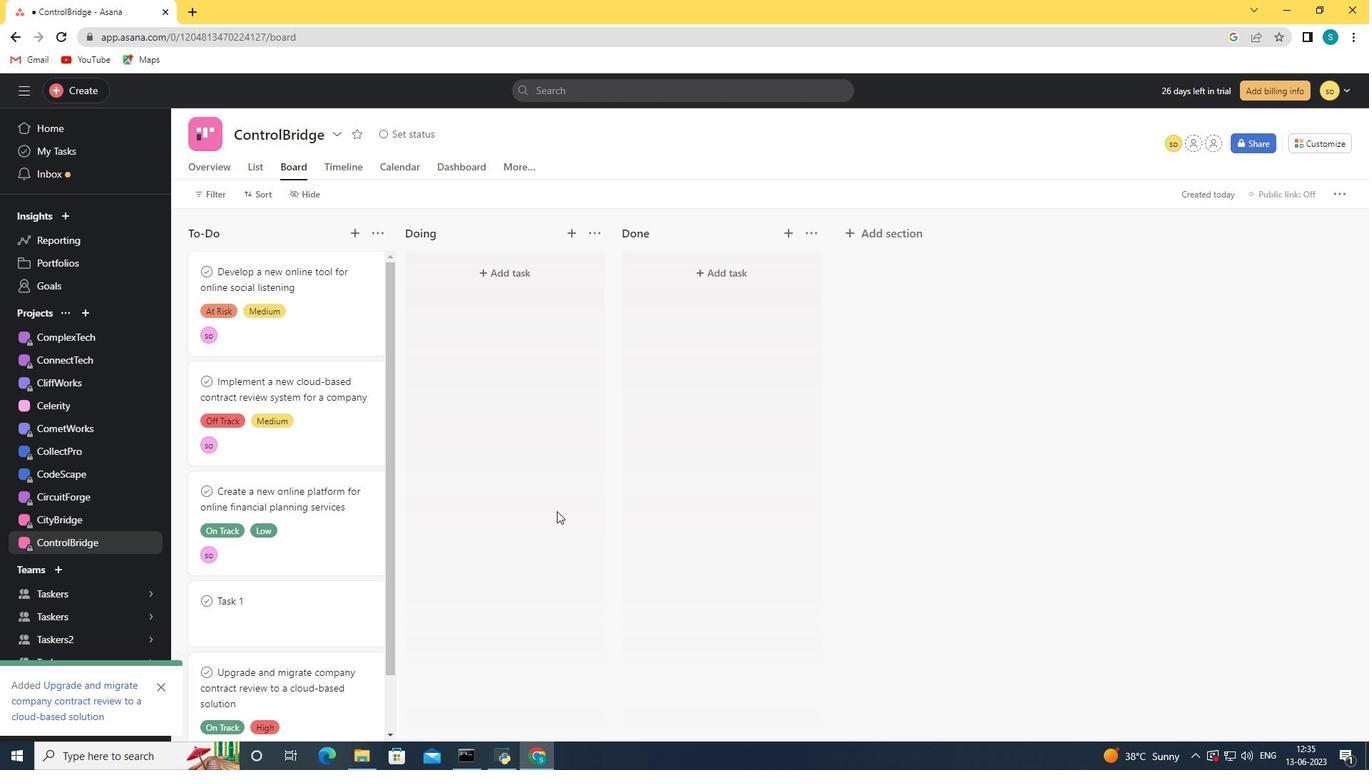 
Action: Mouse scrolled (557, 510) with delta (0, 0)
Screenshot: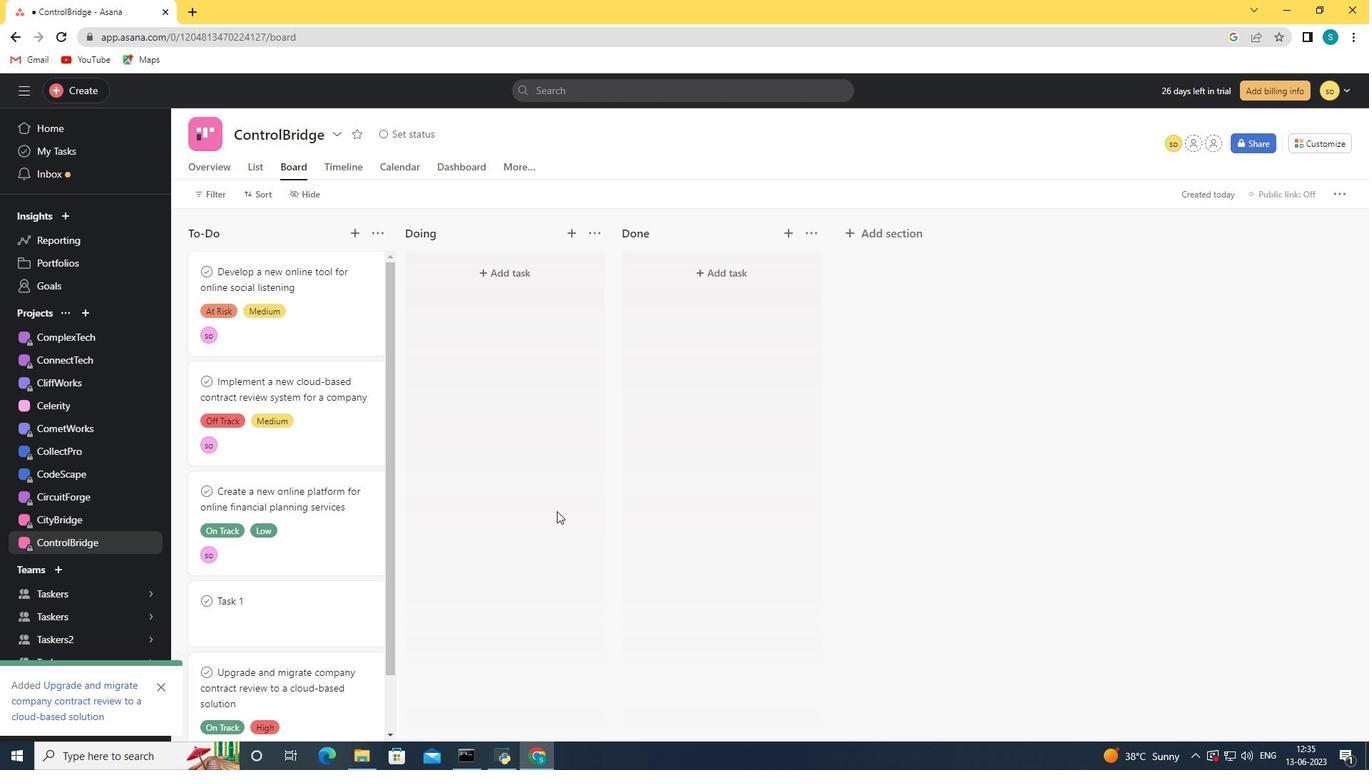 
Action: Mouse scrolled (557, 510) with delta (0, 0)
Screenshot: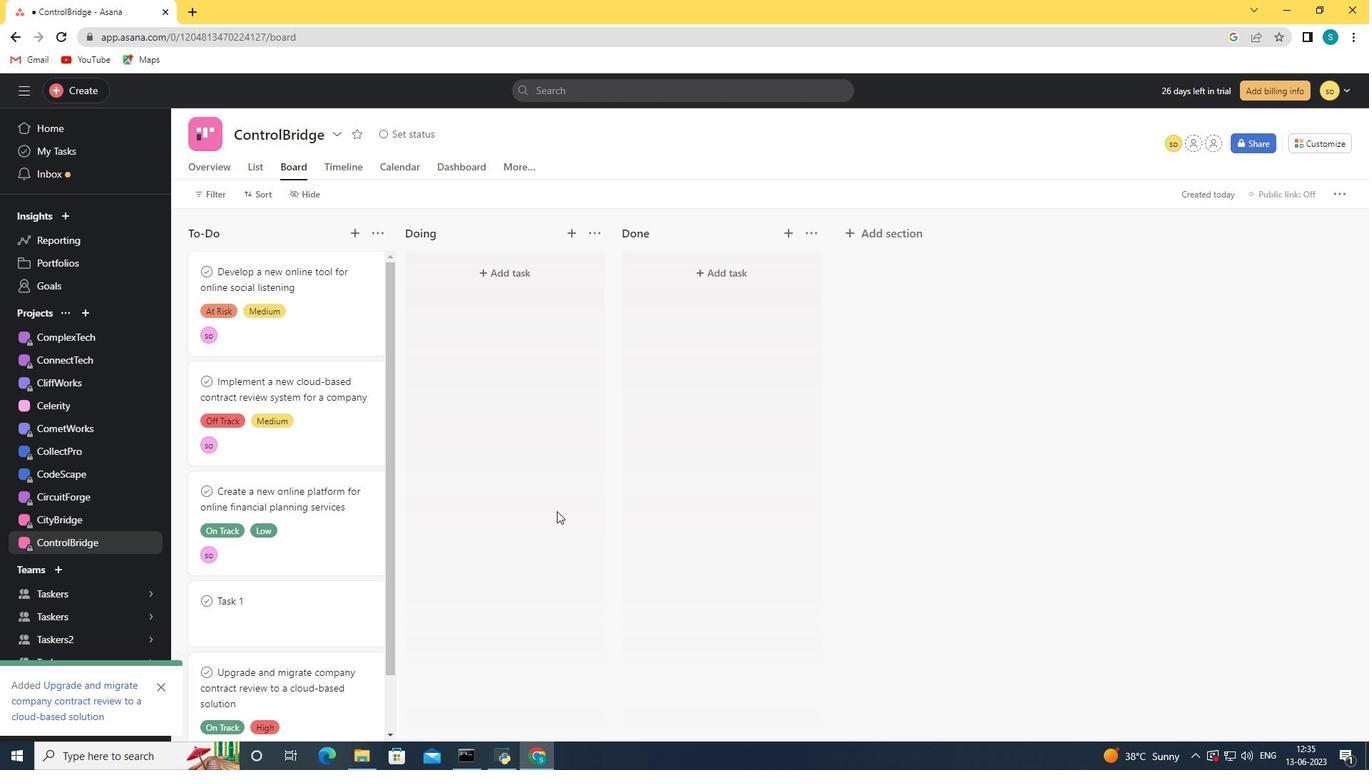
Action: Mouse scrolled (557, 510) with delta (0, 0)
Screenshot: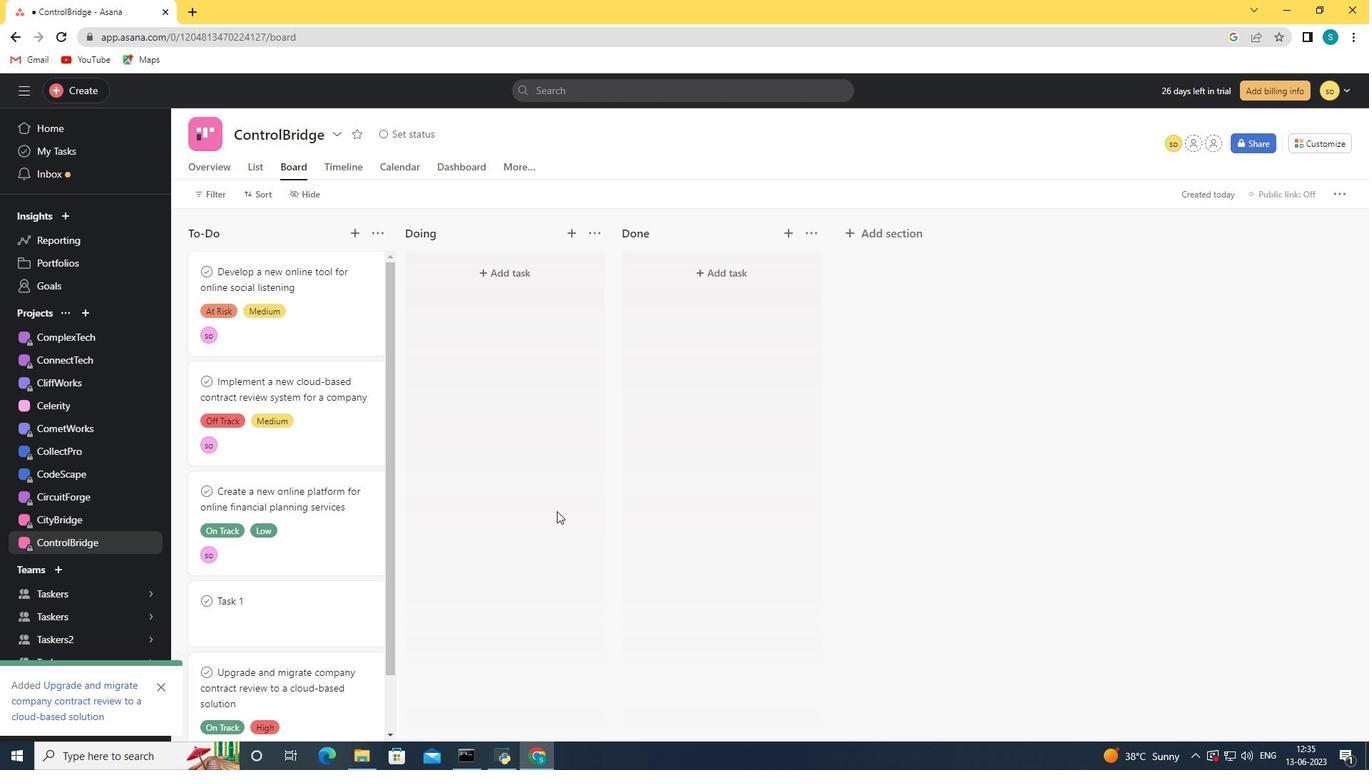 
